 Task: Select (GMT-07:00) Boise from the time zone.
Action: Mouse moved to (49, 79)
Screenshot: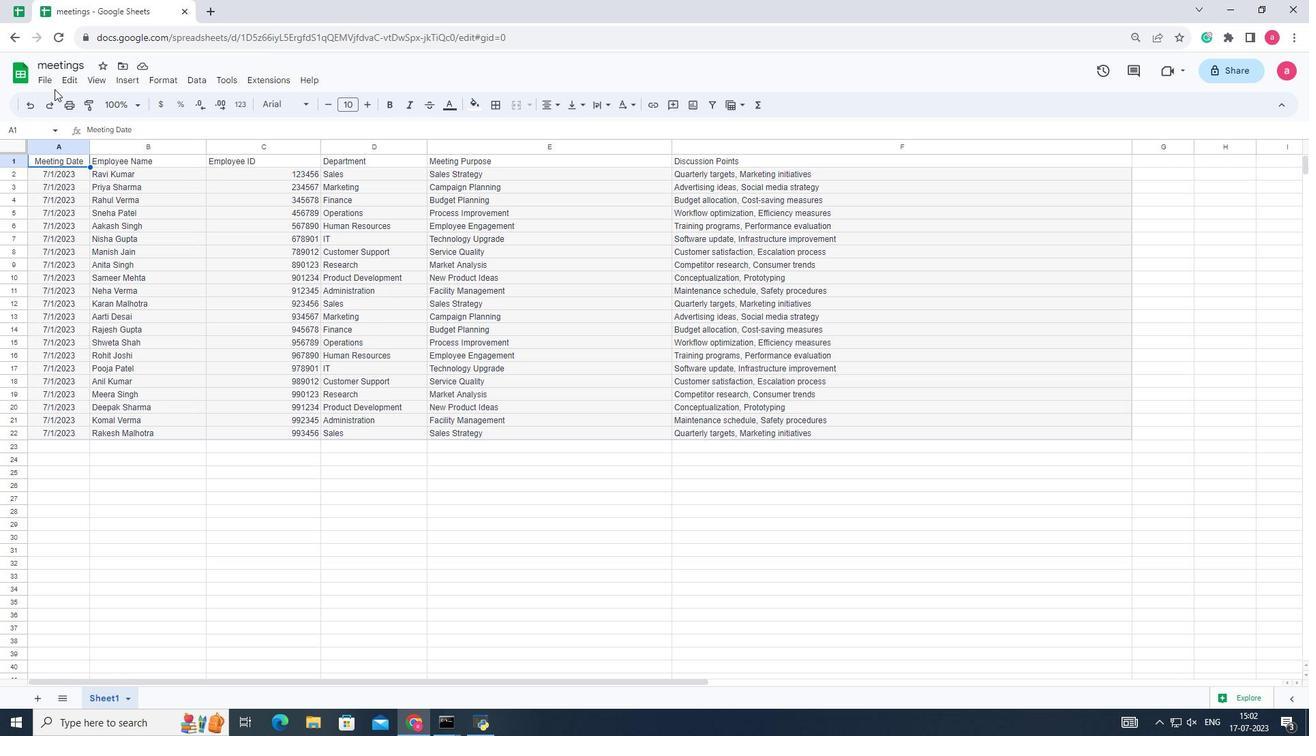 
Action: Mouse pressed left at (49, 79)
Screenshot: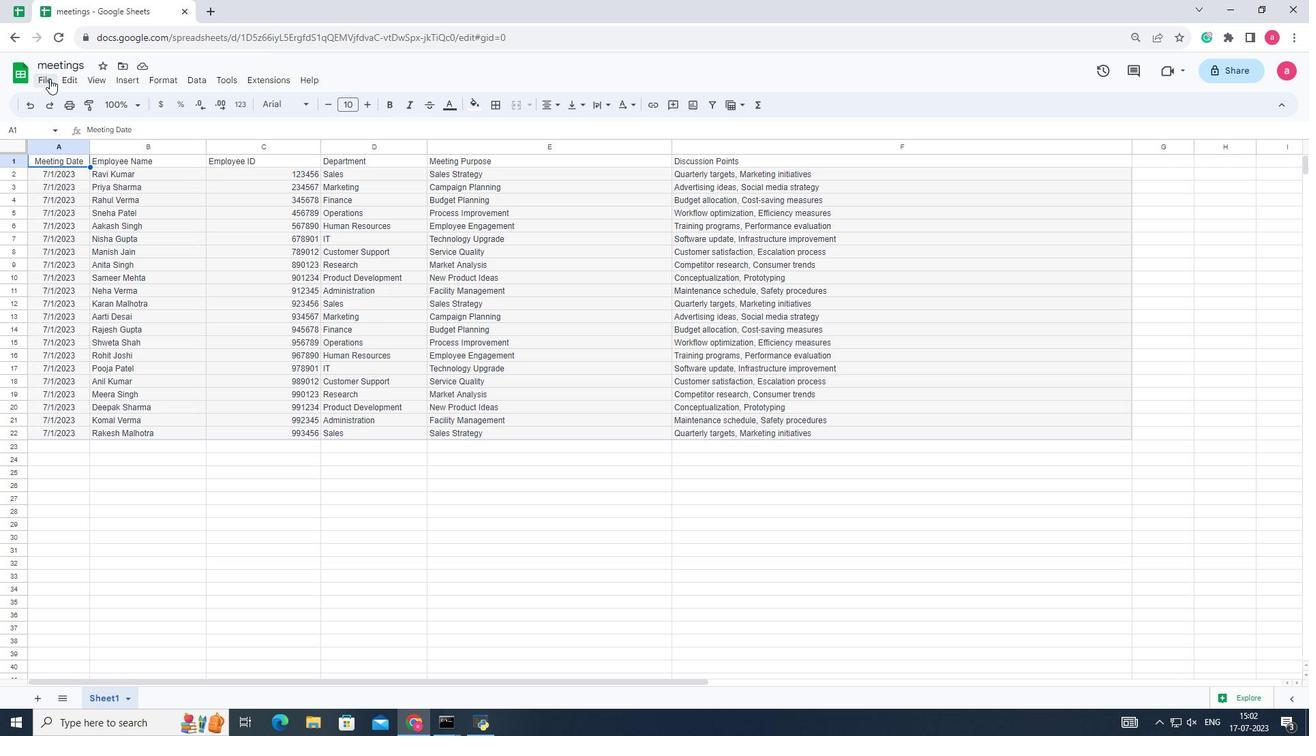 
Action: Mouse moved to (90, 420)
Screenshot: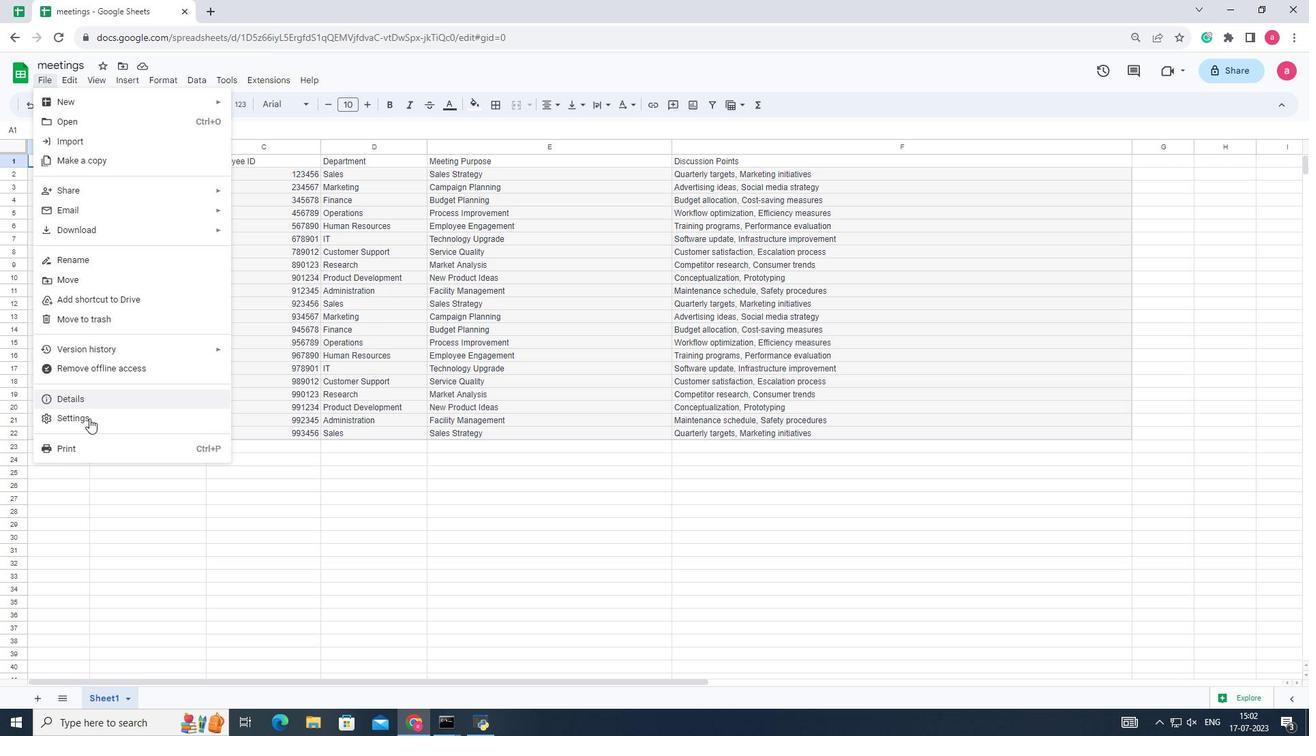 
Action: Mouse pressed left at (90, 420)
Screenshot: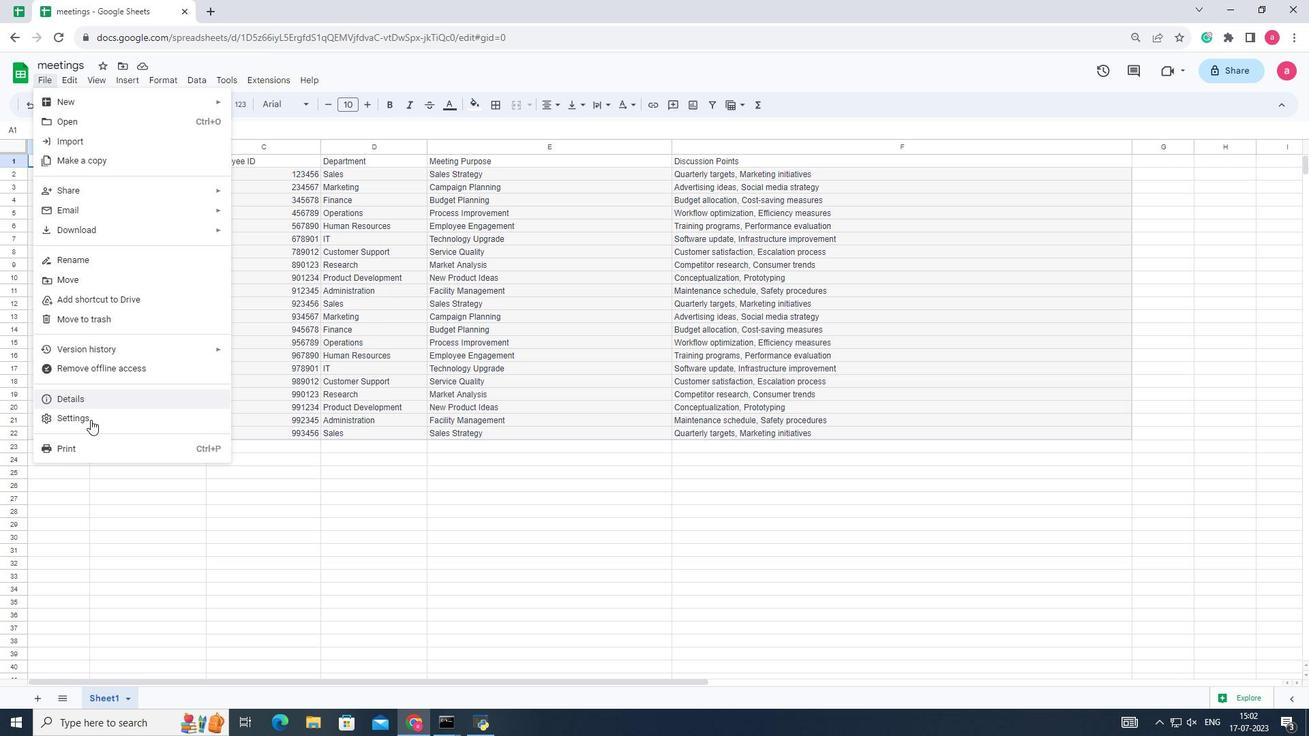 
Action: Mouse moved to (480, 411)
Screenshot: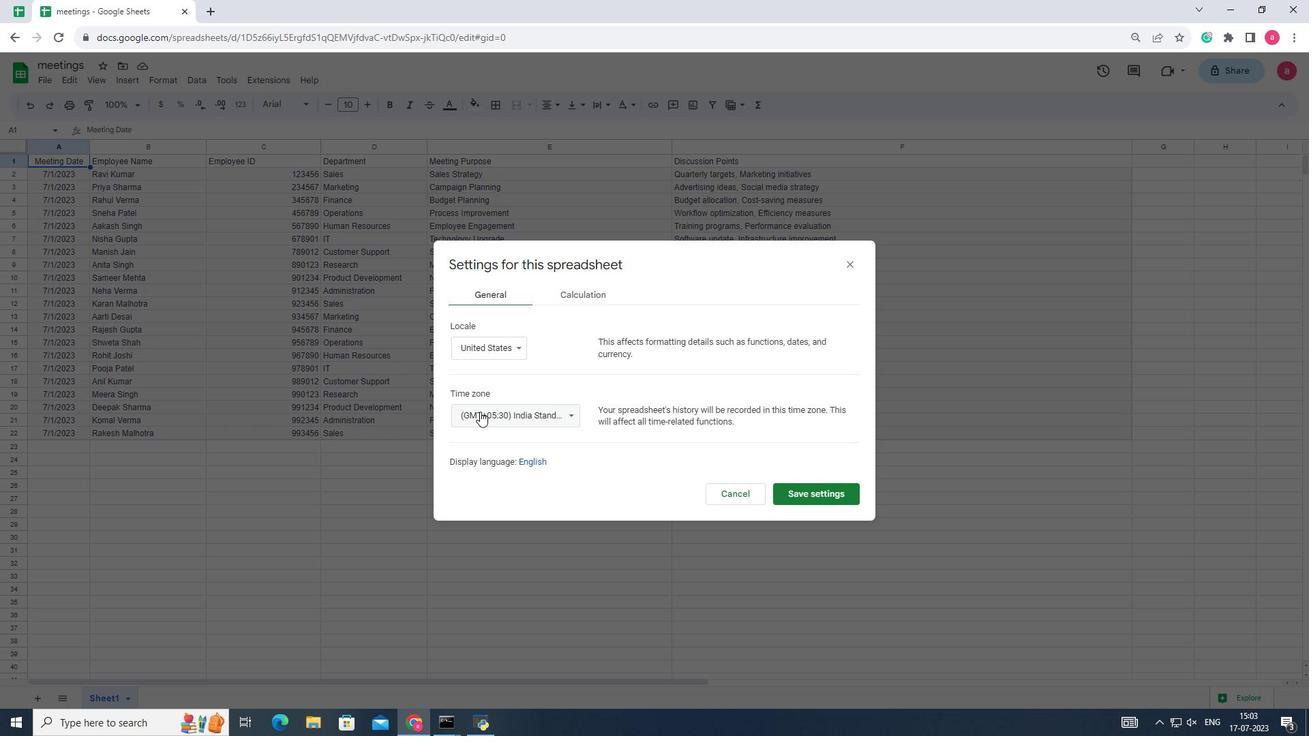 
Action: Mouse pressed left at (480, 411)
Screenshot: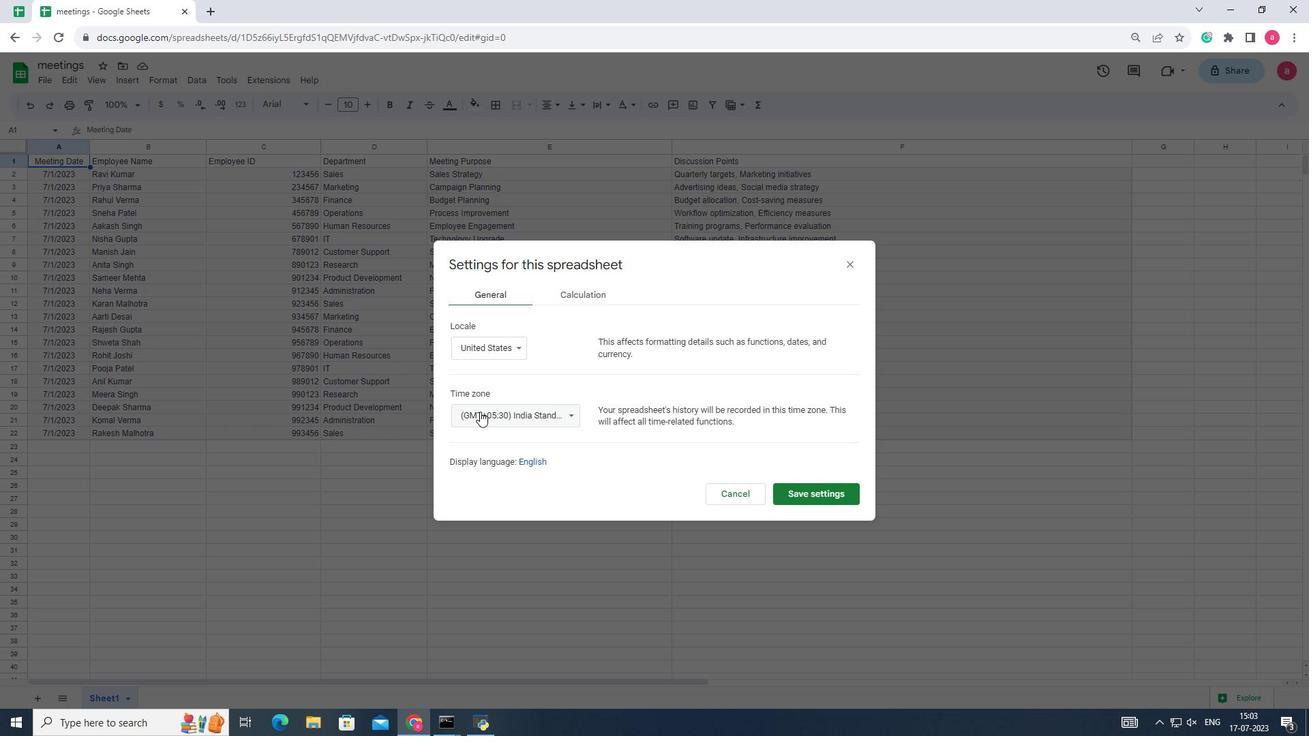 
Action: Mouse moved to (535, 398)
Screenshot: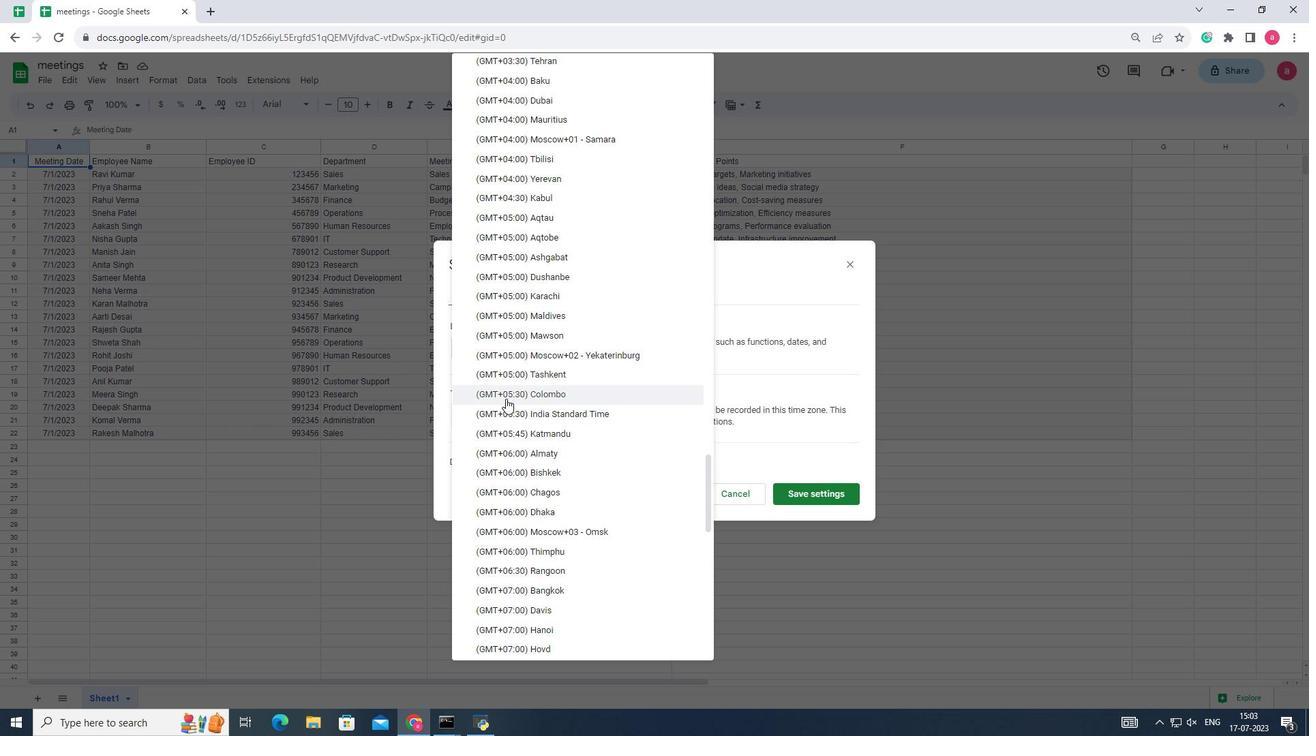 
Action: Mouse scrolled (535, 399) with delta (0, 0)
Screenshot: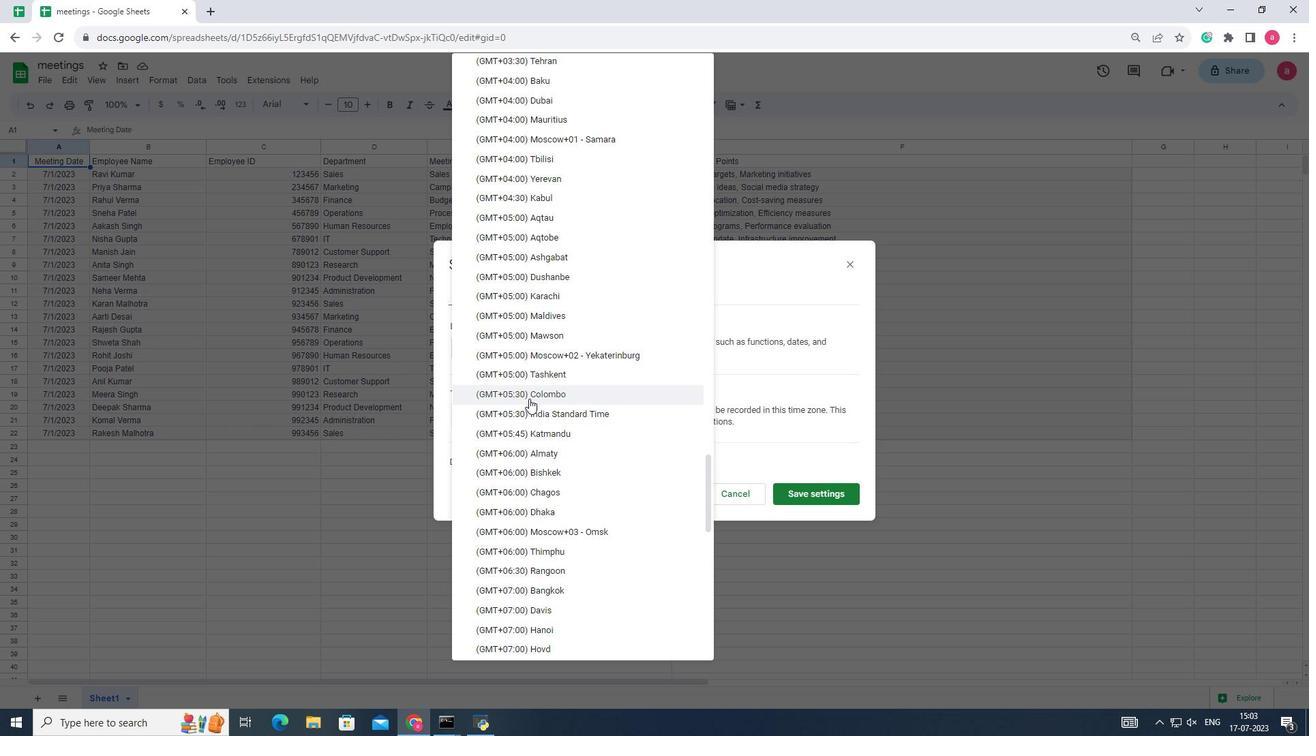 
Action: Mouse scrolled (535, 399) with delta (0, 0)
Screenshot: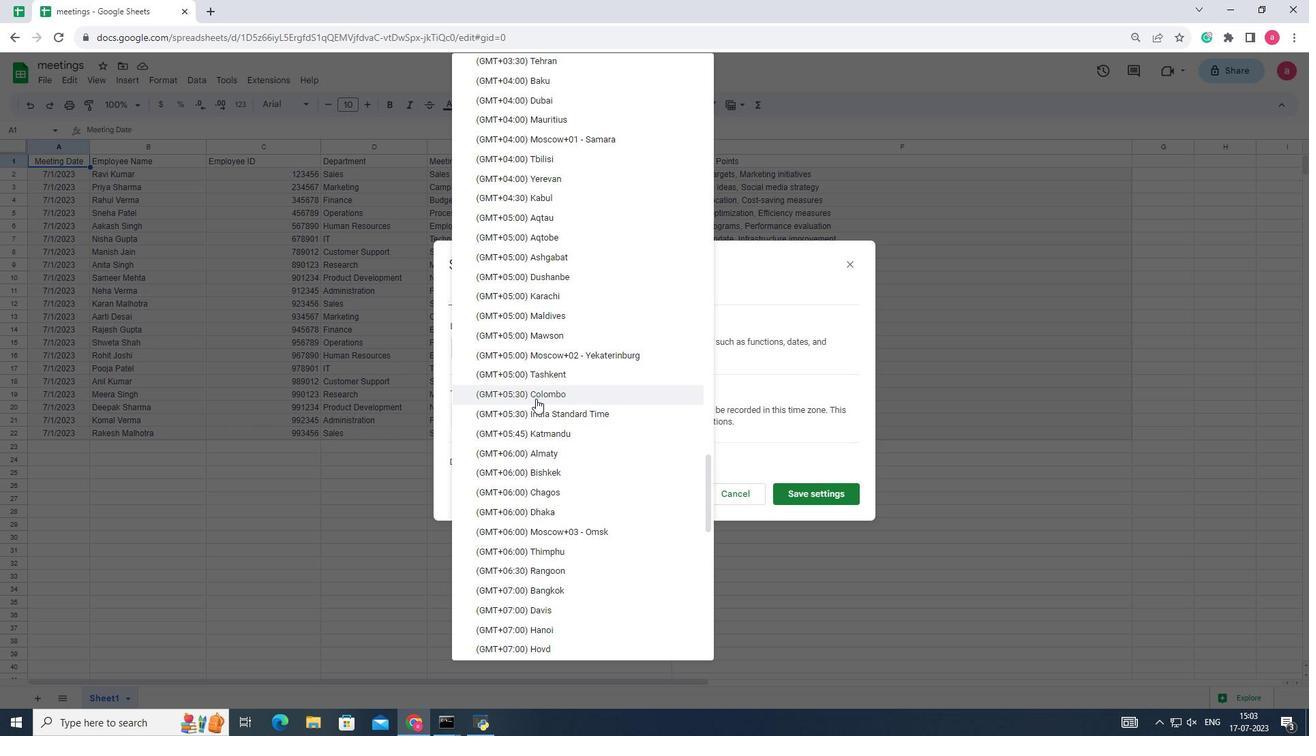 
Action: Mouse scrolled (535, 399) with delta (0, 0)
Screenshot: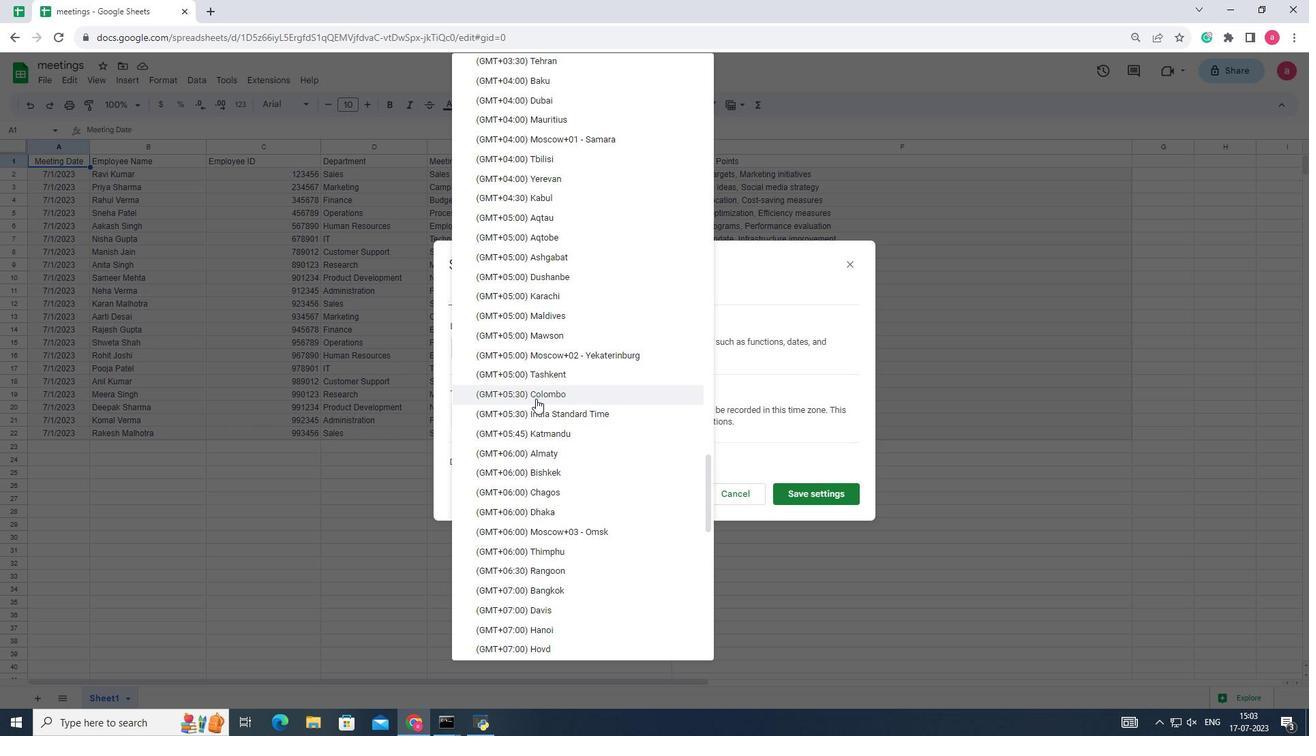 
Action: Mouse scrolled (535, 399) with delta (0, 0)
Screenshot: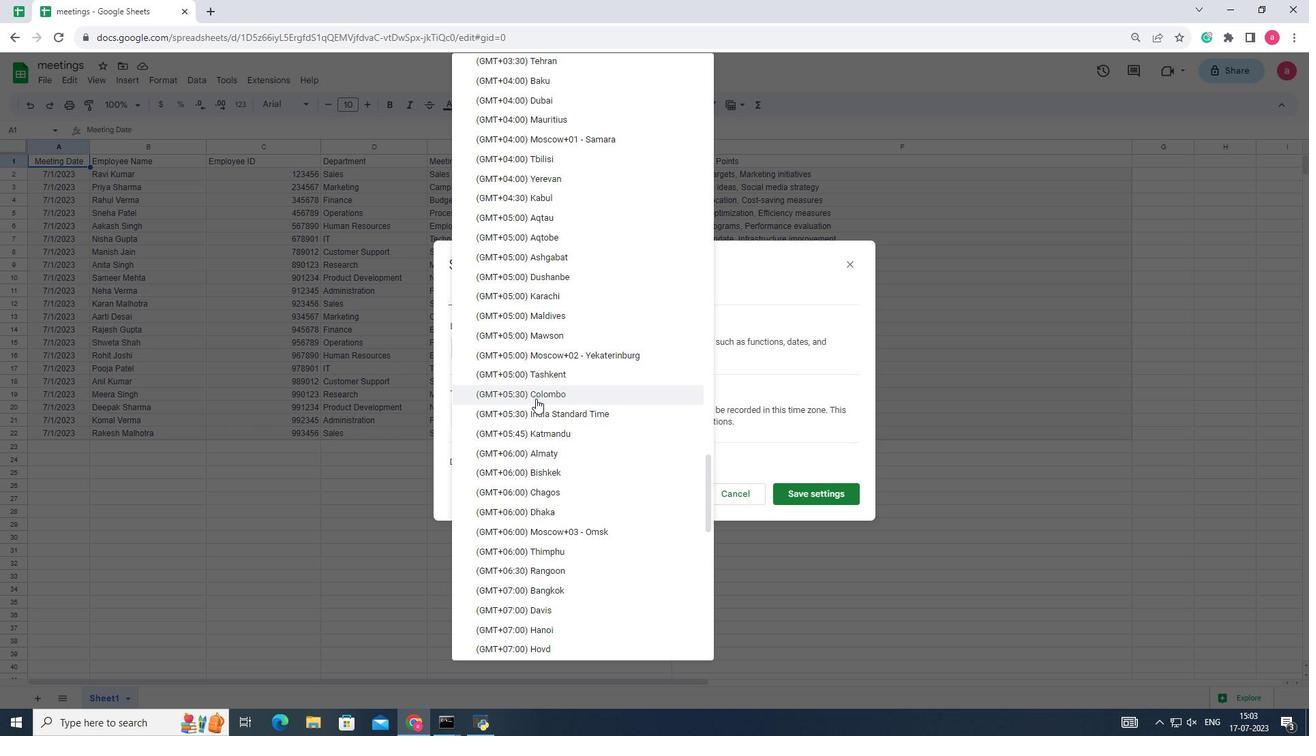 
Action: Mouse scrolled (535, 399) with delta (0, 0)
Screenshot: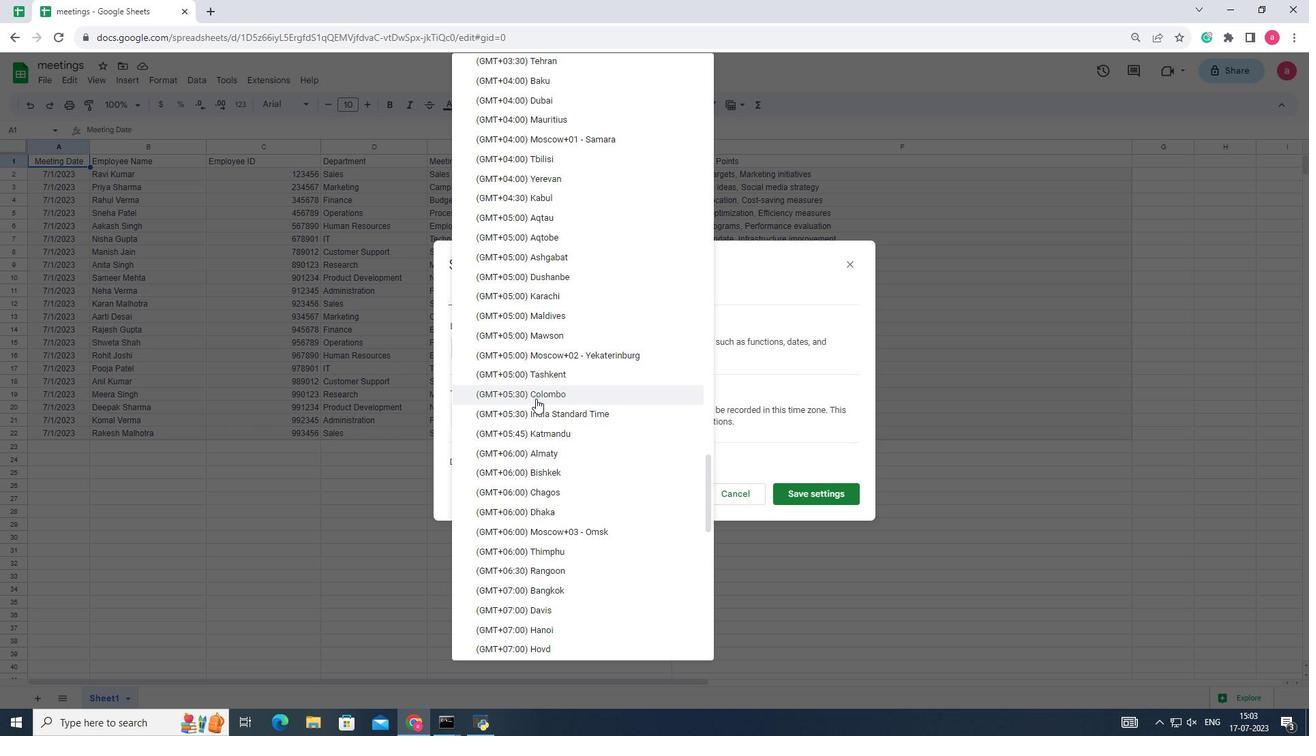 
Action: Mouse scrolled (535, 399) with delta (0, 0)
Screenshot: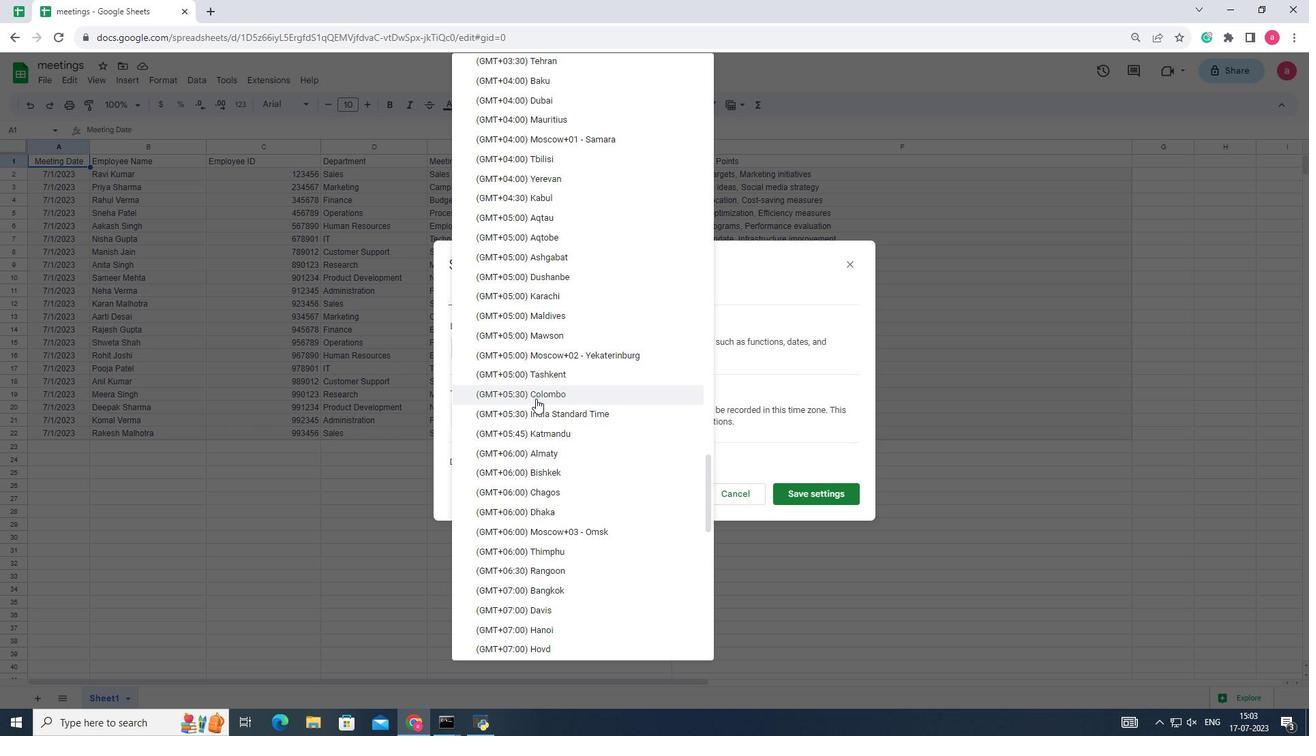 
Action: Mouse scrolled (535, 399) with delta (0, 0)
Screenshot: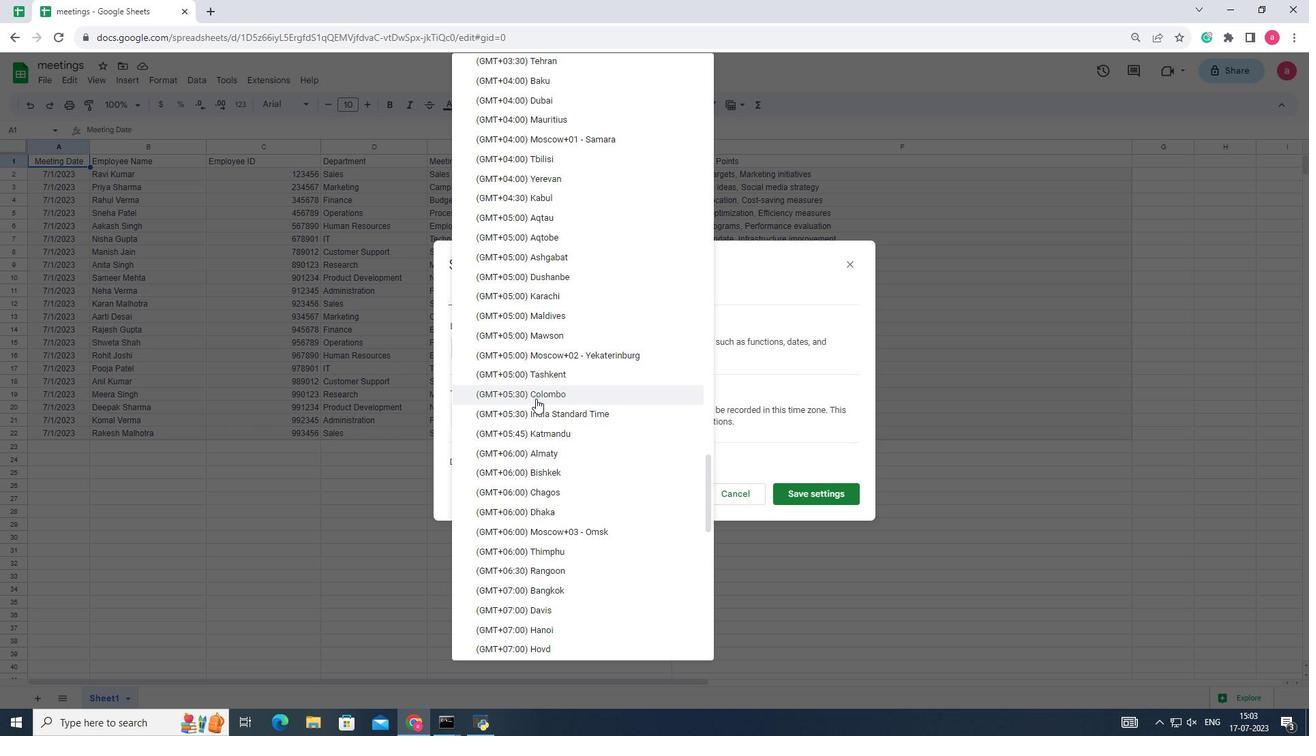 
Action: Mouse scrolled (535, 399) with delta (0, 0)
Screenshot: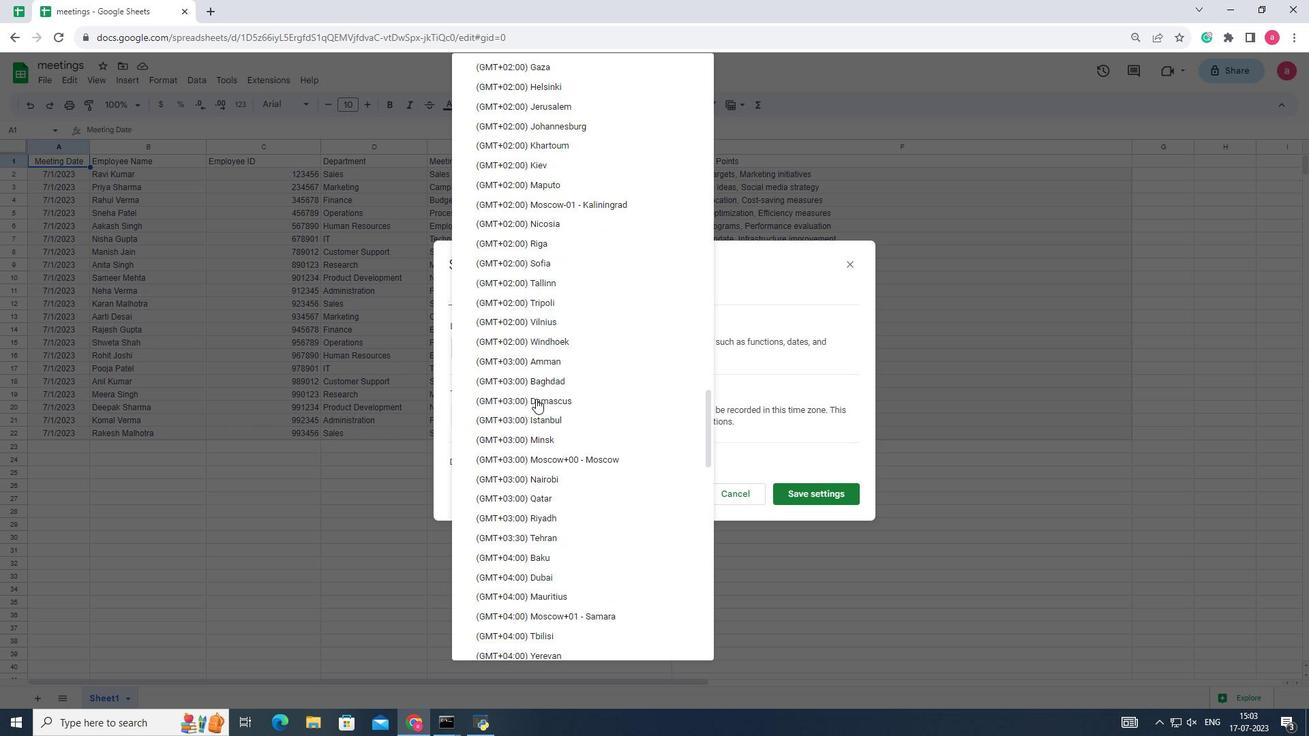 
Action: Mouse scrolled (535, 399) with delta (0, 0)
Screenshot: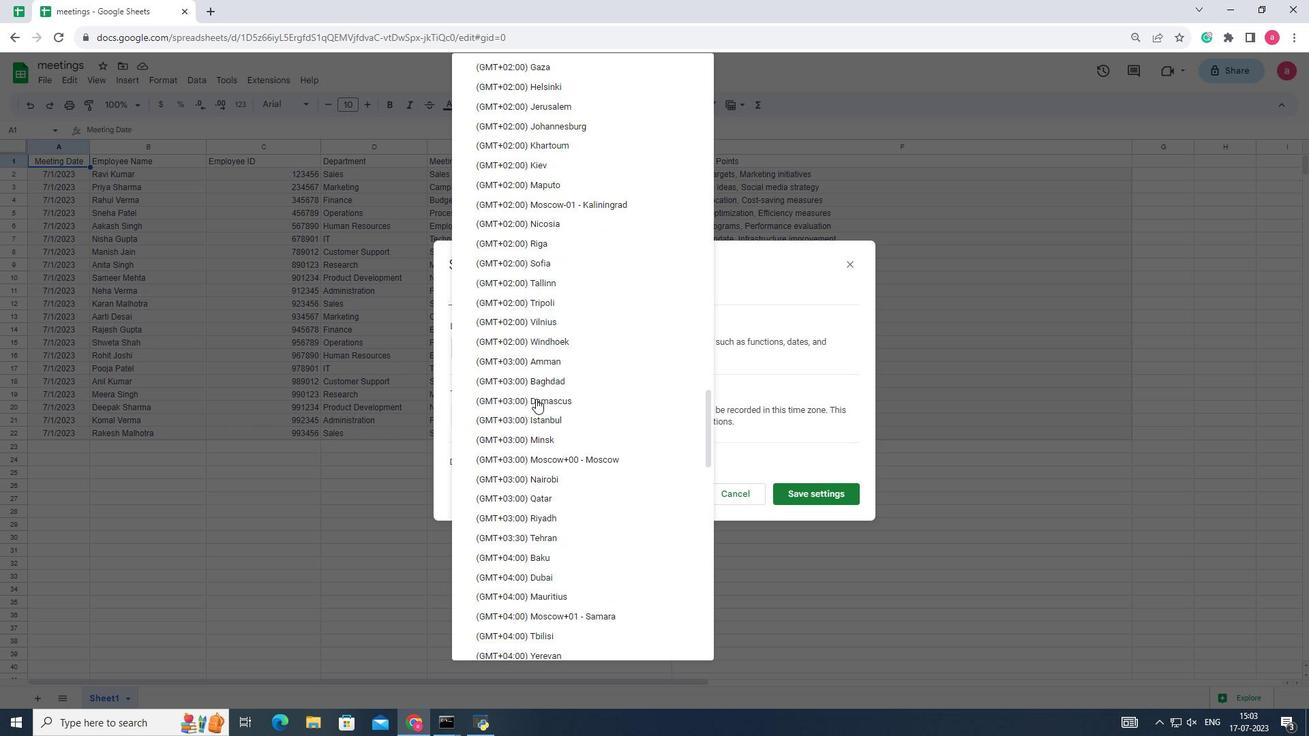 
Action: Mouse scrolled (535, 399) with delta (0, 0)
Screenshot: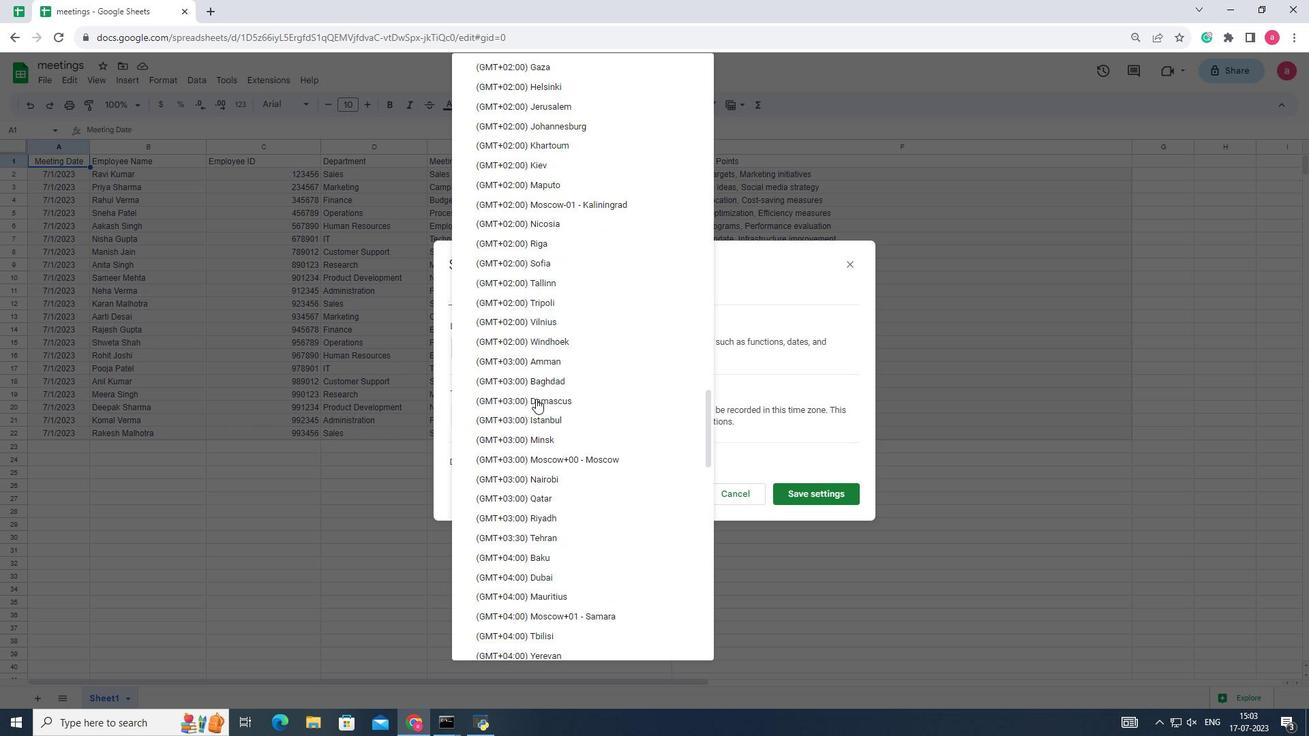 
Action: Mouse scrolled (535, 399) with delta (0, 0)
Screenshot: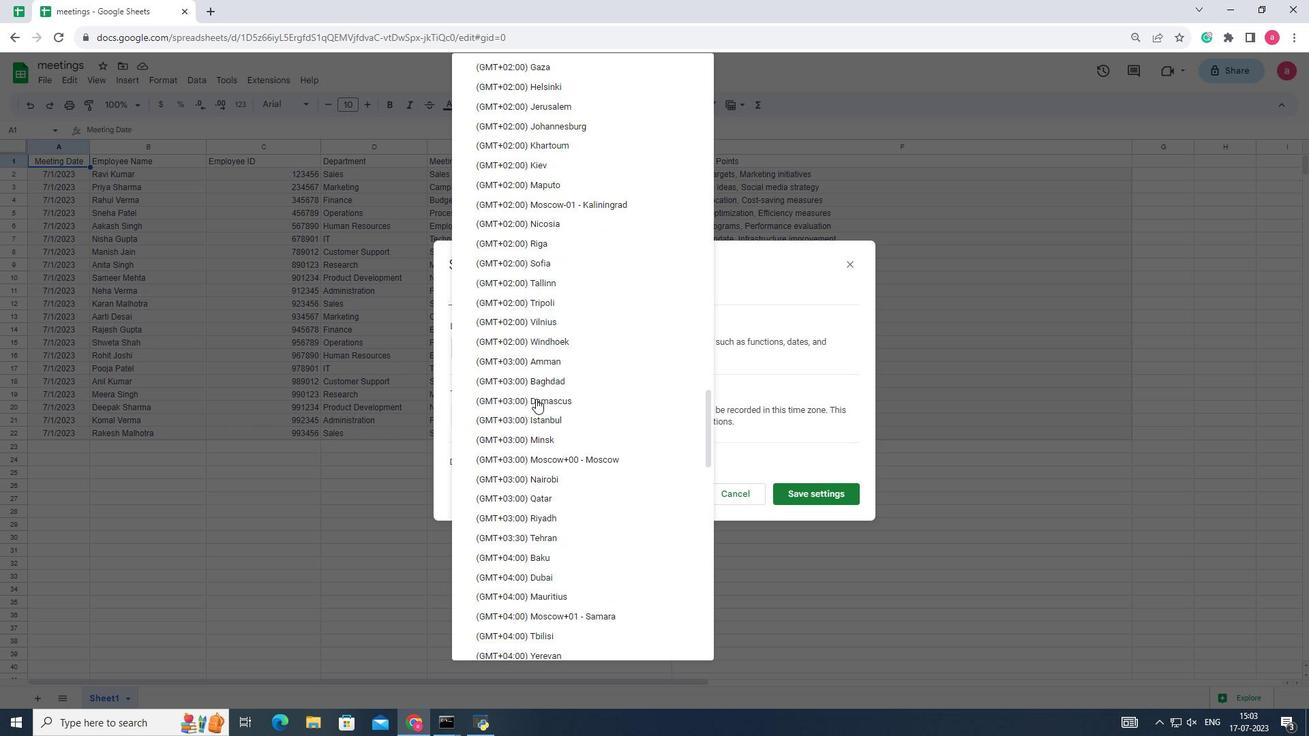 
Action: Mouse scrolled (535, 399) with delta (0, 0)
Screenshot: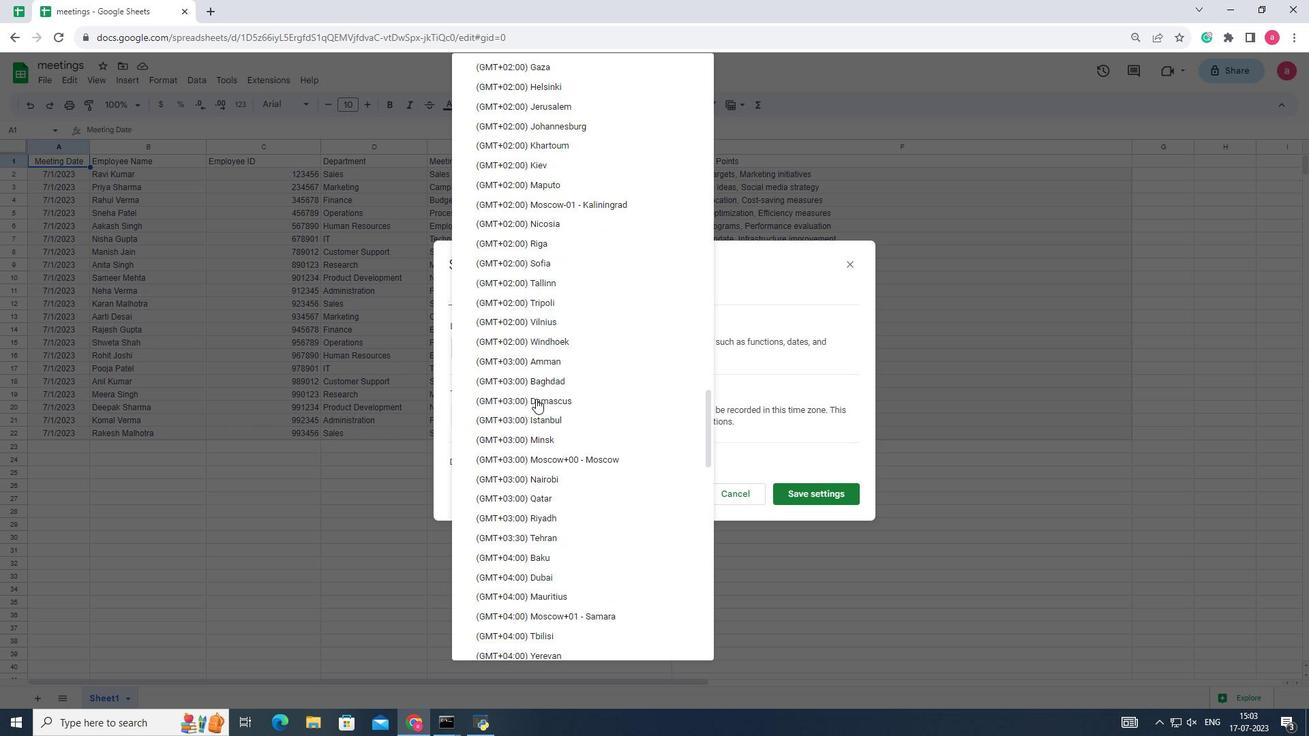 
Action: Mouse scrolled (535, 399) with delta (0, 0)
Screenshot: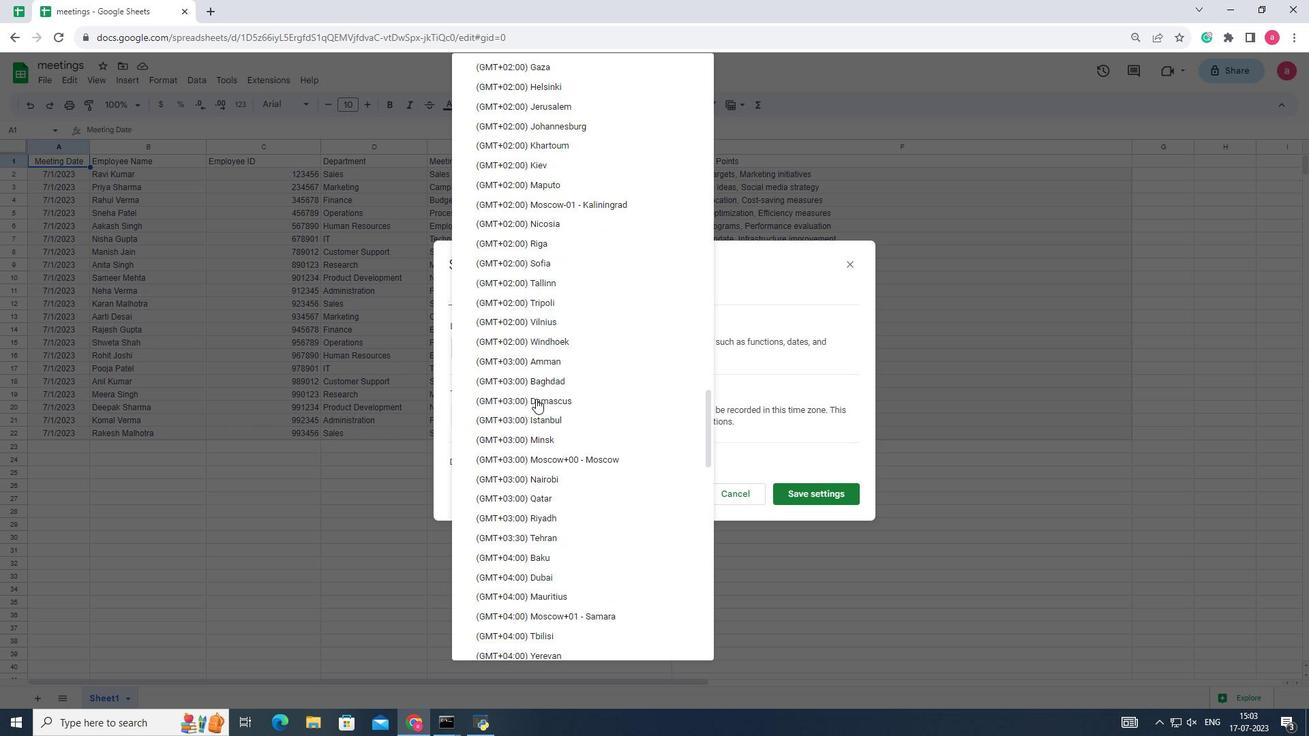 
Action: Mouse scrolled (535, 399) with delta (0, 0)
Screenshot: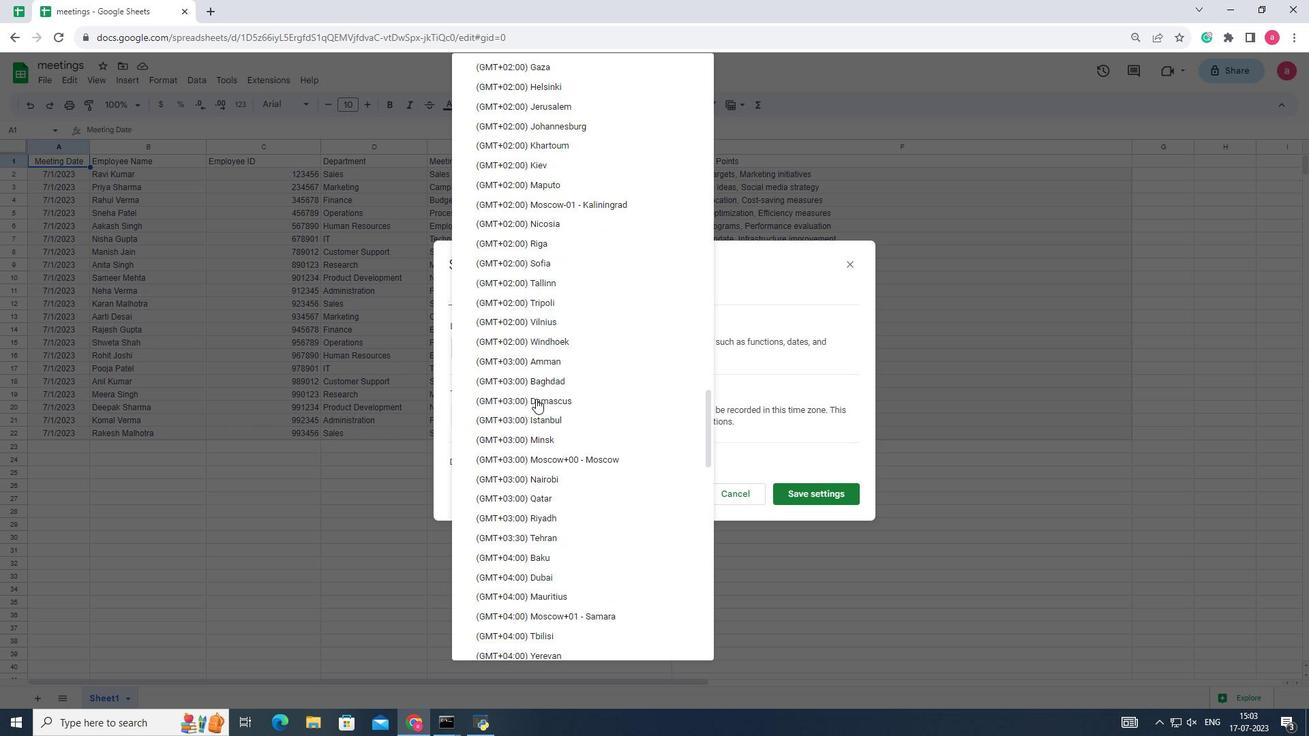 
Action: Mouse scrolled (535, 399) with delta (0, 0)
Screenshot: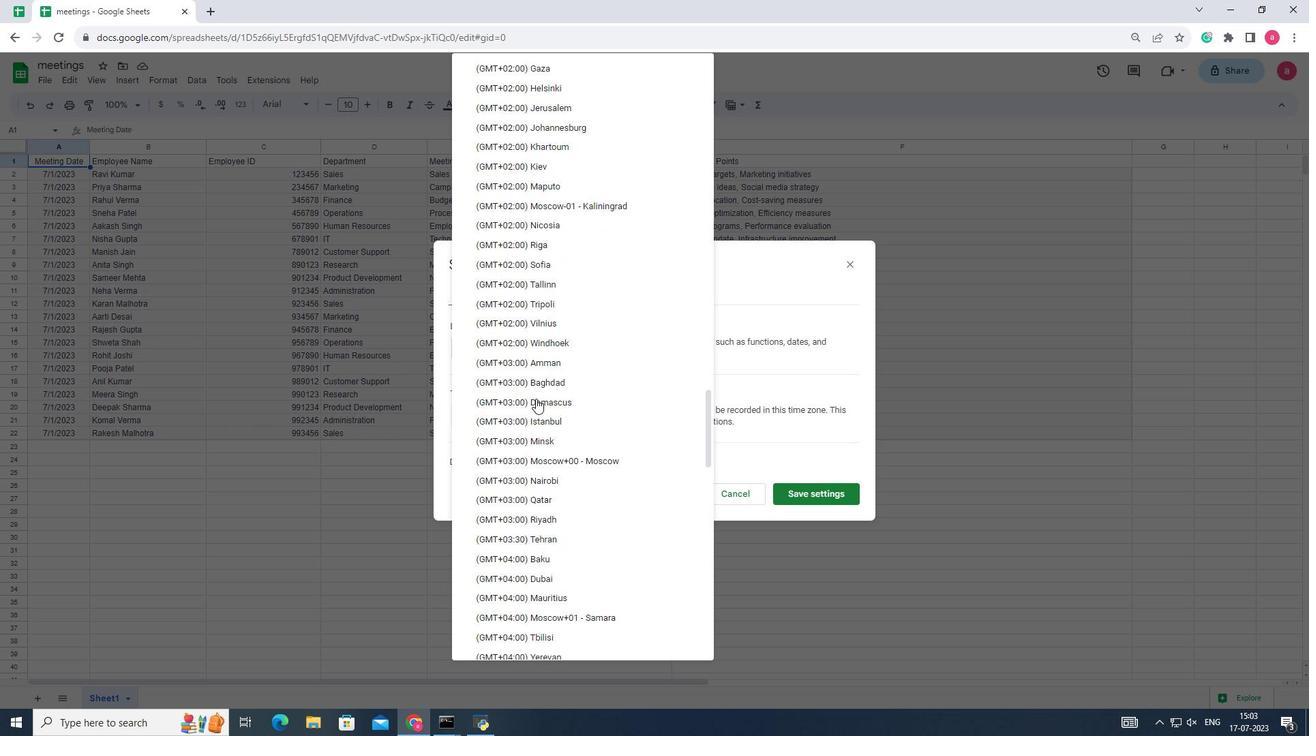 
Action: Mouse scrolled (535, 399) with delta (0, 0)
Screenshot: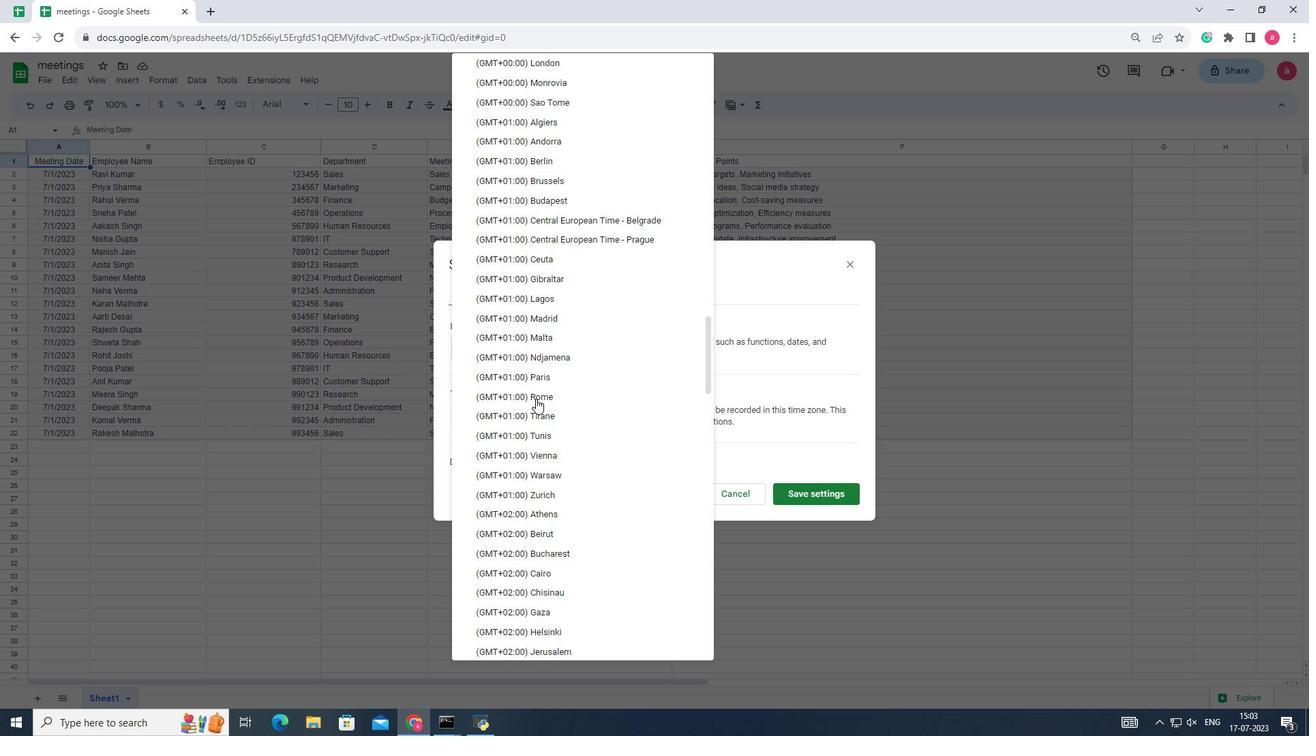 
Action: Mouse scrolled (535, 399) with delta (0, 0)
Screenshot: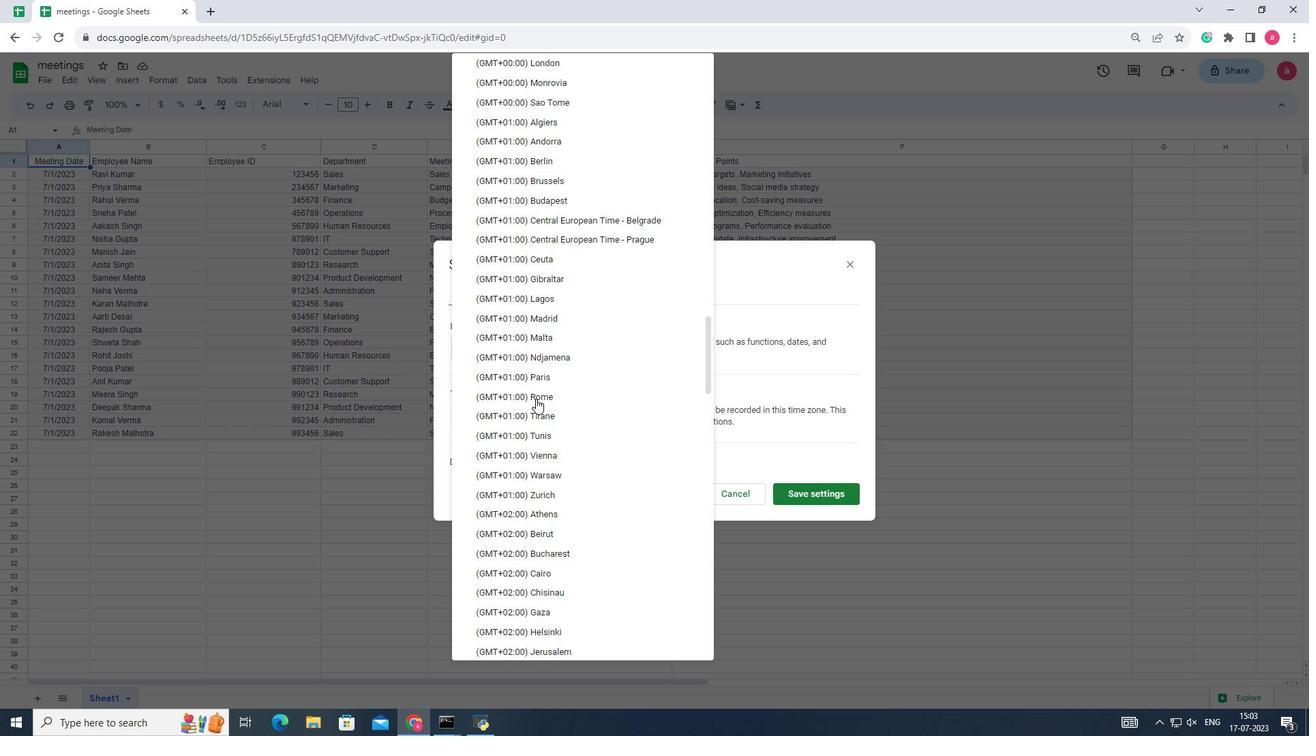 
Action: Mouse scrolled (535, 399) with delta (0, 0)
Screenshot: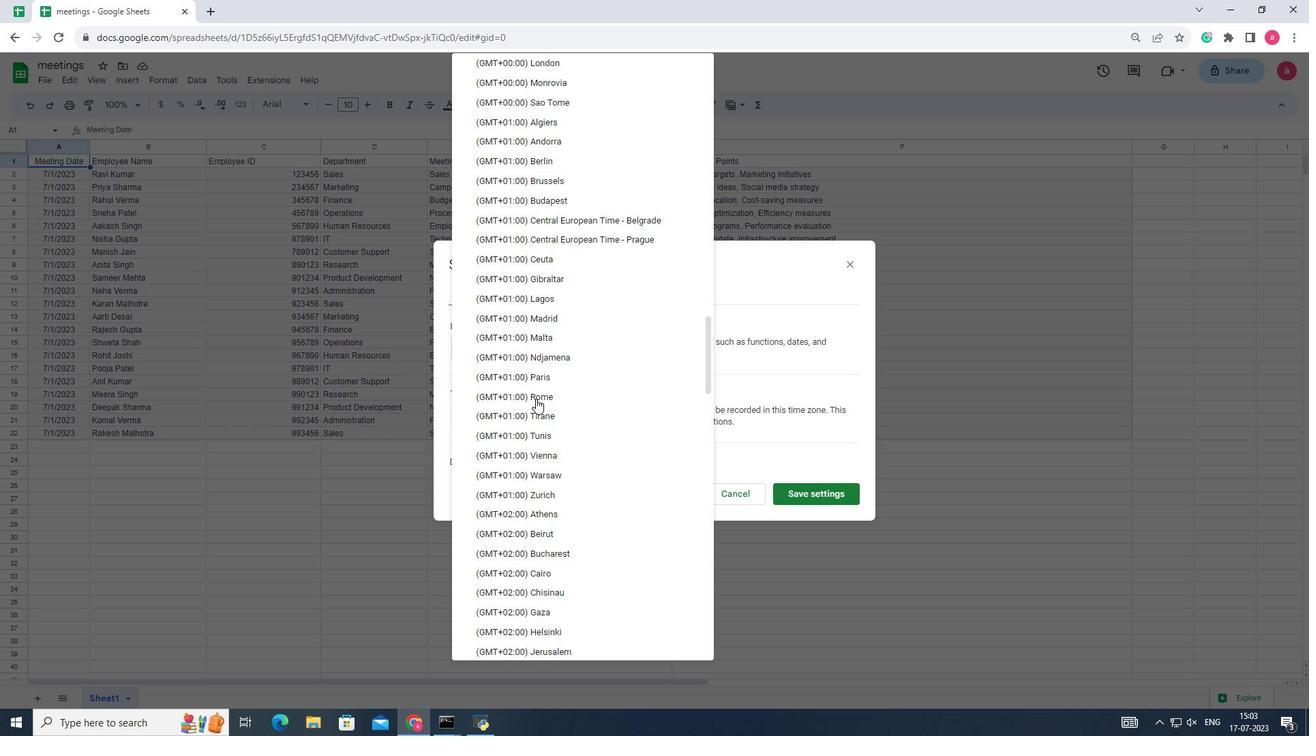 
Action: Mouse scrolled (535, 399) with delta (0, 0)
Screenshot: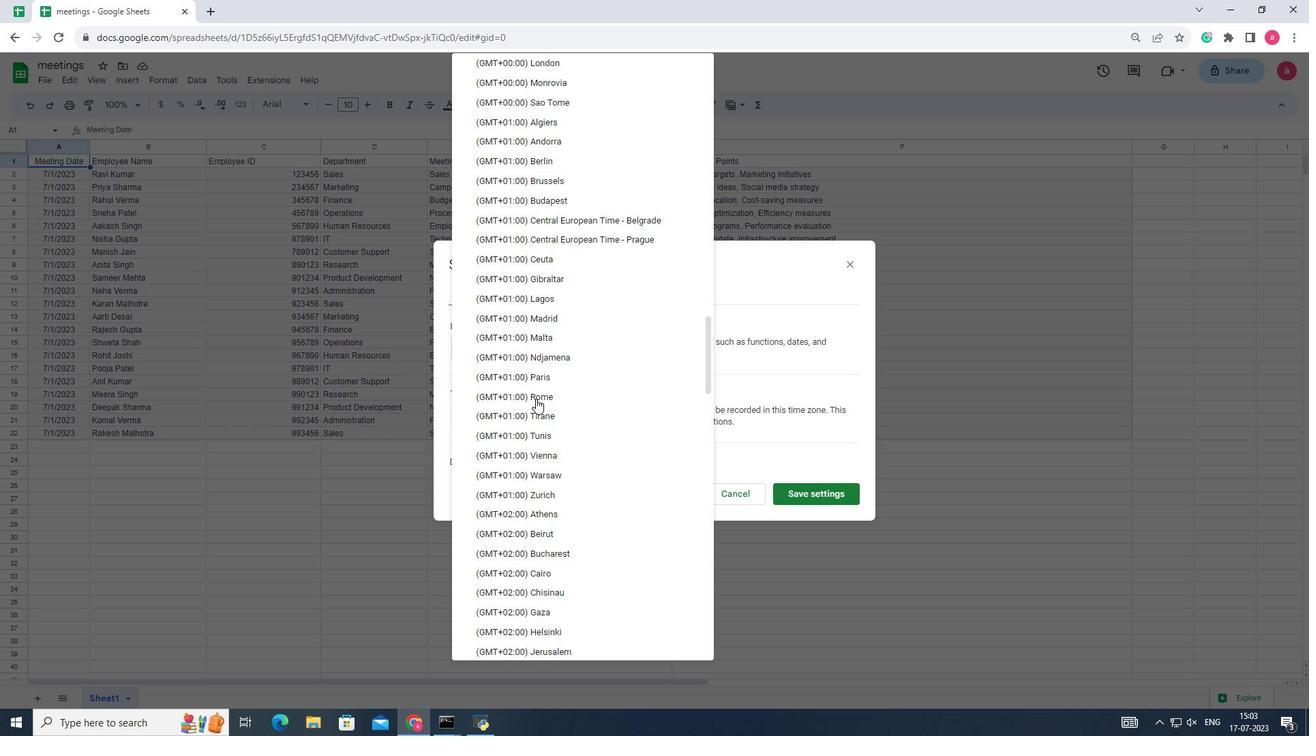 
Action: Mouse scrolled (535, 399) with delta (0, 0)
Screenshot: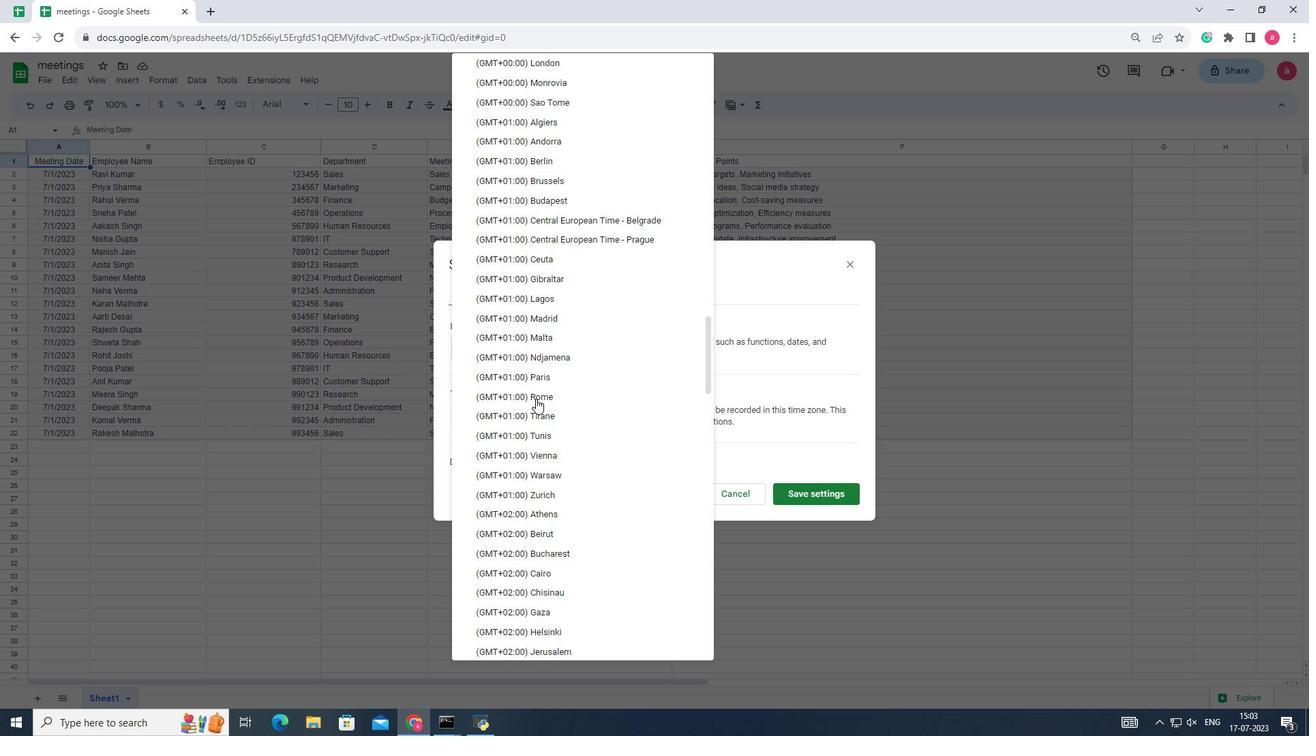 
Action: Mouse scrolled (535, 399) with delta (0, 0)
Screenshot: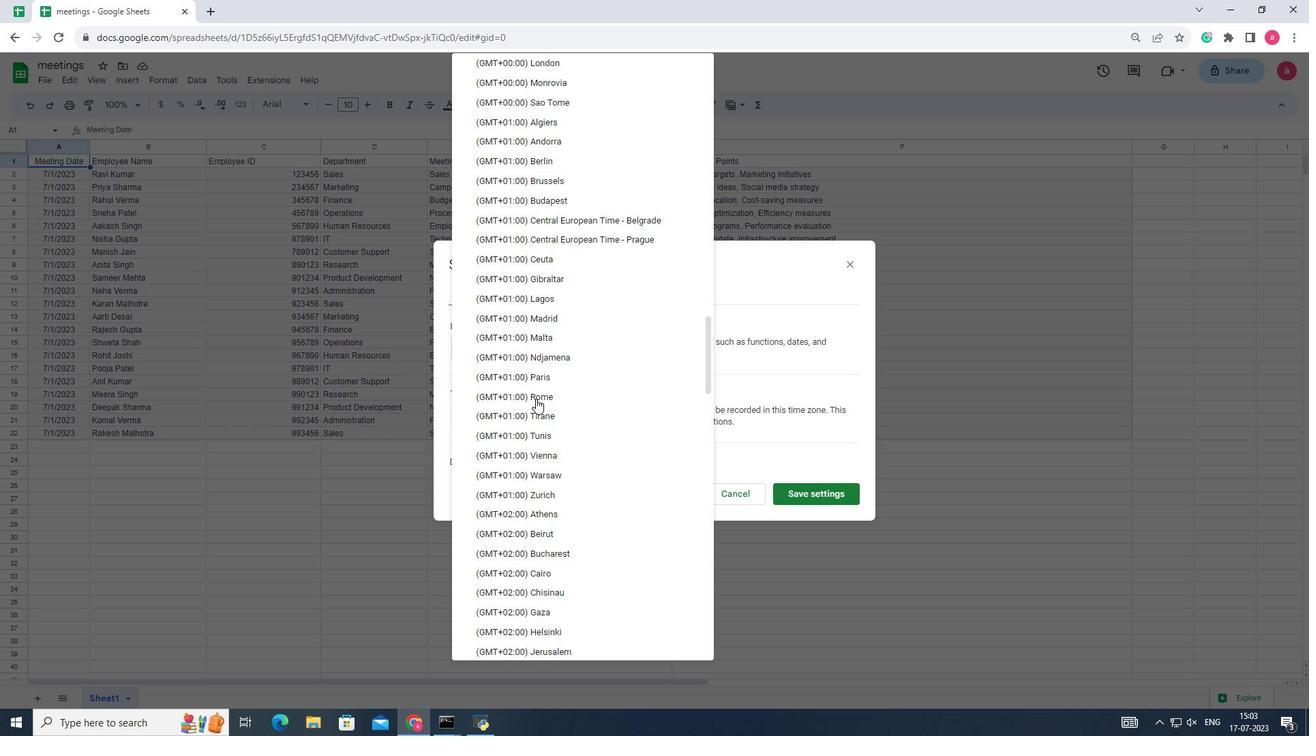 
Action: Mouse scrolled (535, 399) with delta (0, 0)
Screenshot: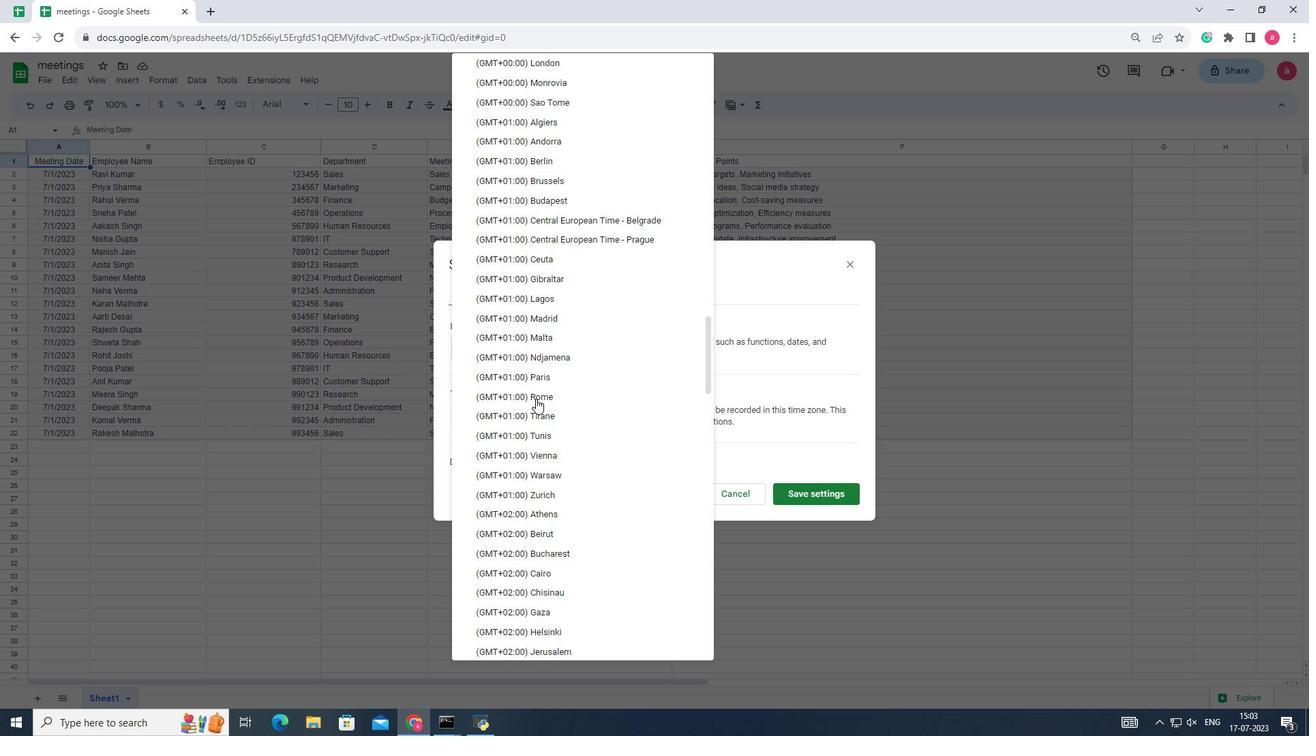 
Action: Mouse scrolled (535, 399) with delta (0, 0)
Screenshot: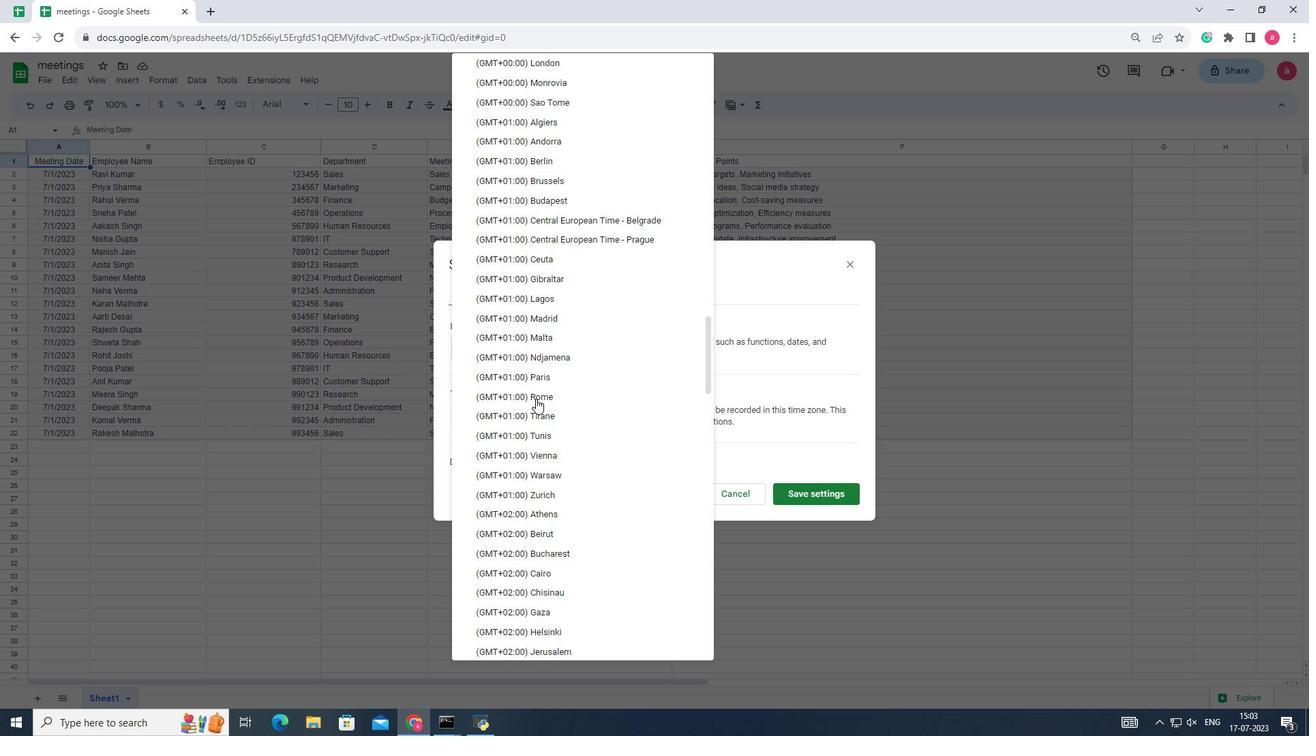 
Action: Mouse scrolled (535, 399) with delta (0, 0)
Screenshot: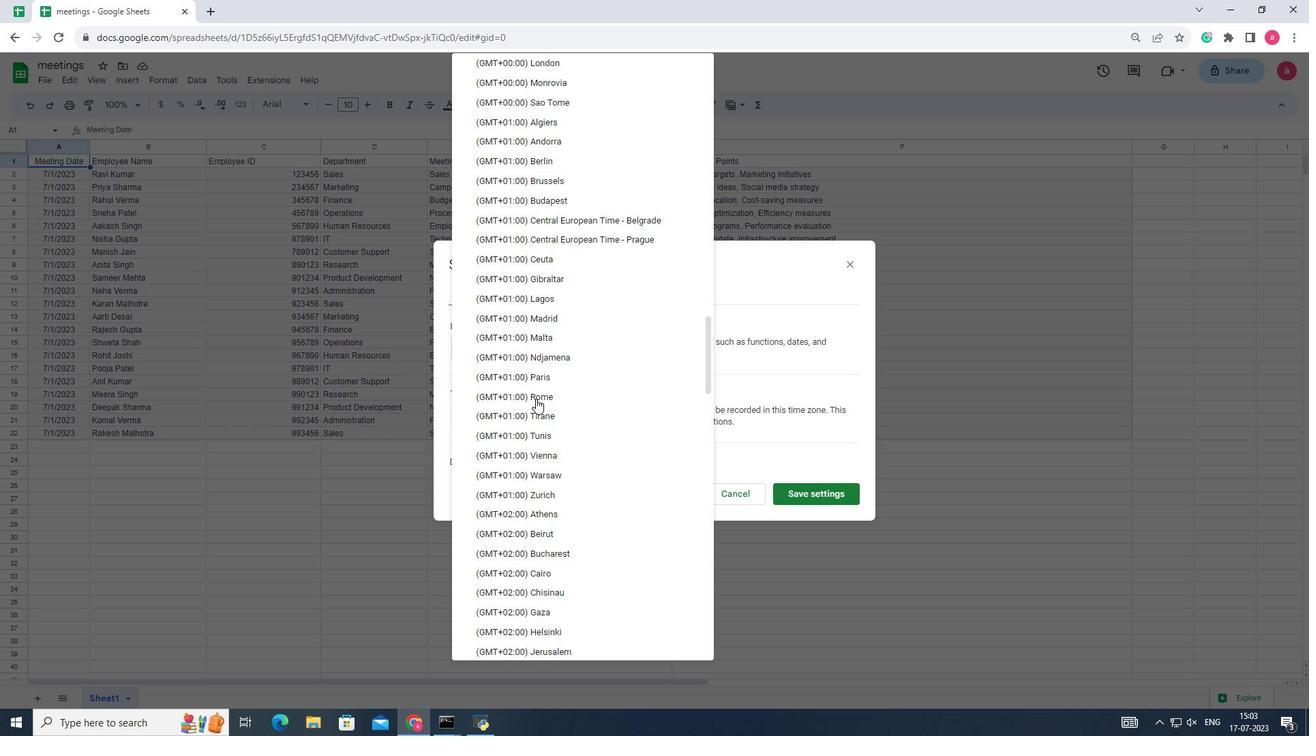 
Action: Mouse scrolled (535, 399) with delta (0, 0)
Screenshot: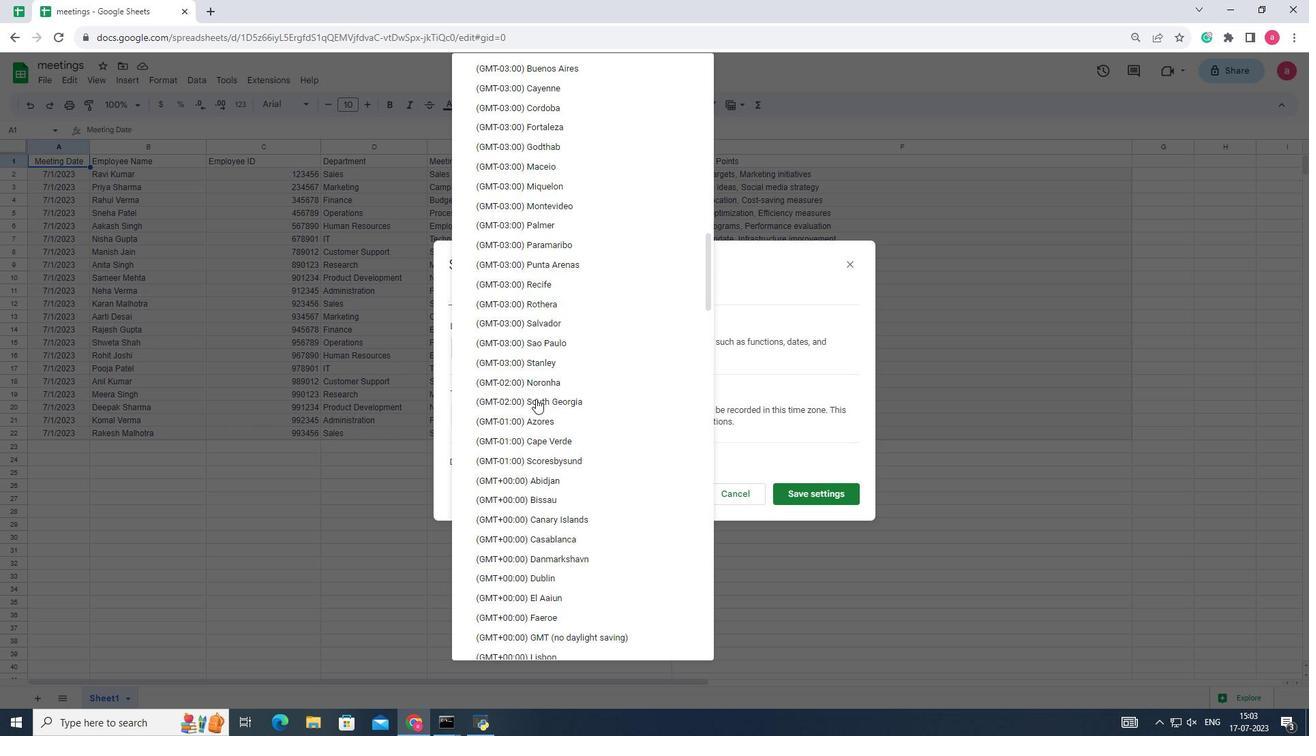 
Action: Mouse scrolled (535, 399) with delta (0, 0)
Screenshot: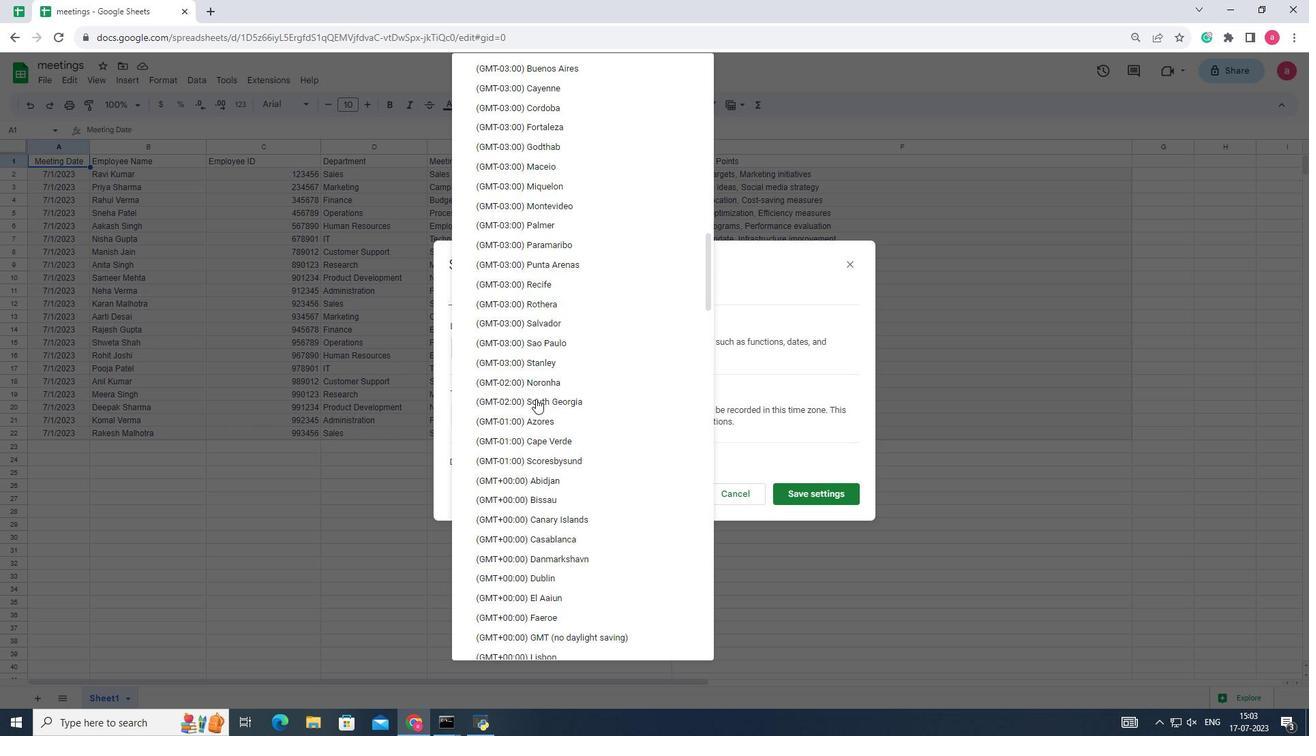 
Action: Mouse scrolled (535, 399) with delta (0, 0)
Screenshot: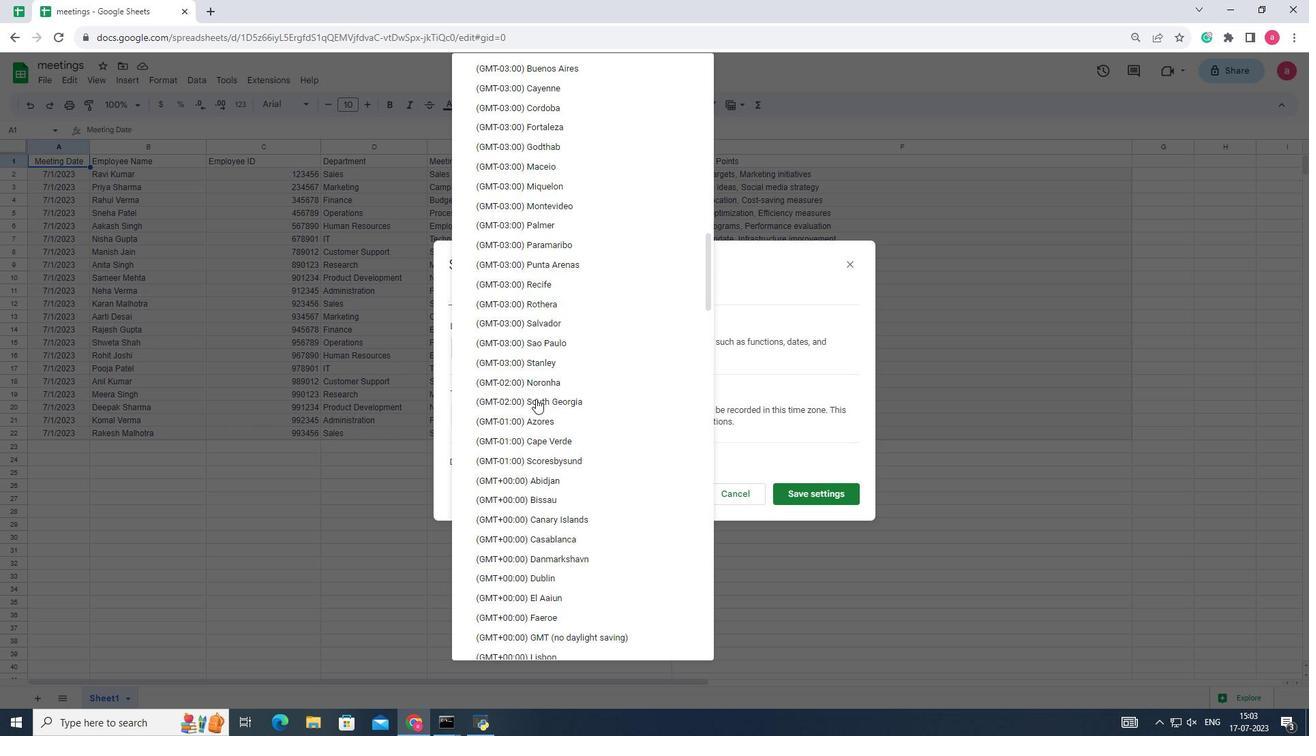 
Action: Mouse scrolled (535, 399) with delta (0, 0)
Screenshot: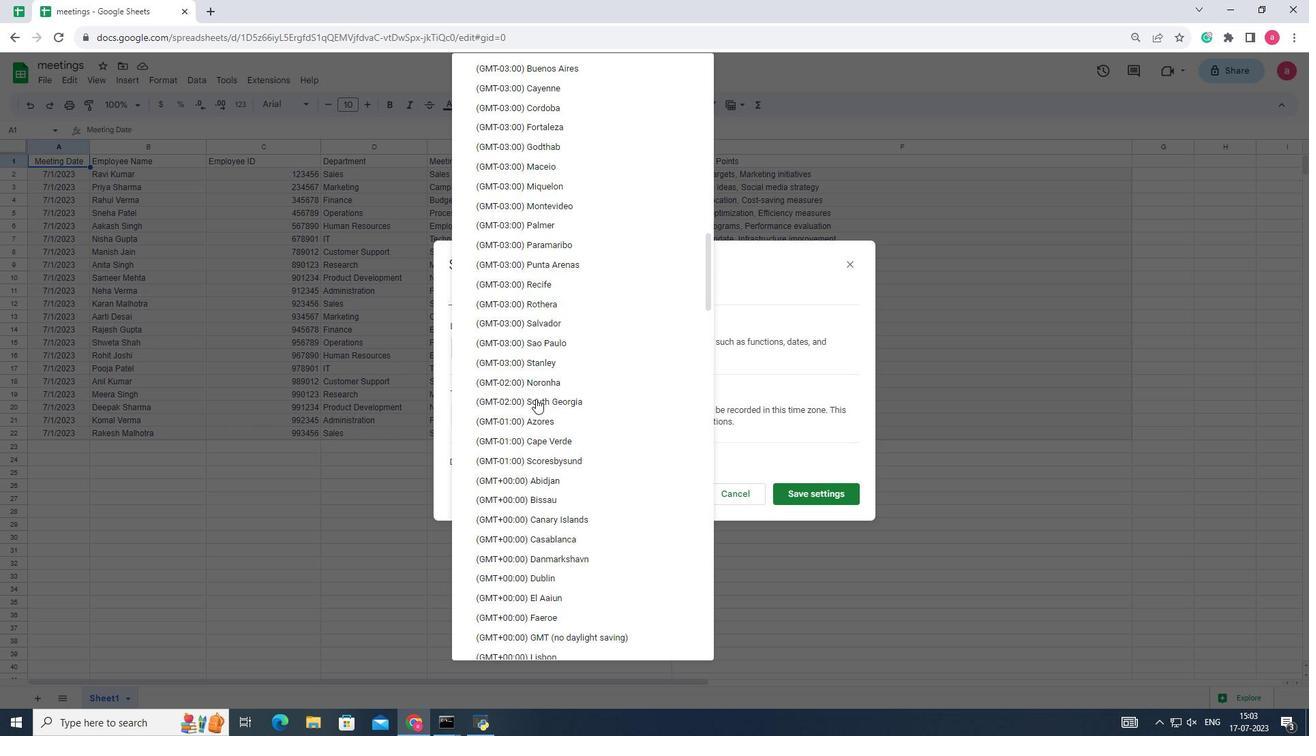 
Action: Mouse scrolled (535, 399) with delta (0, 0)
Screenshot: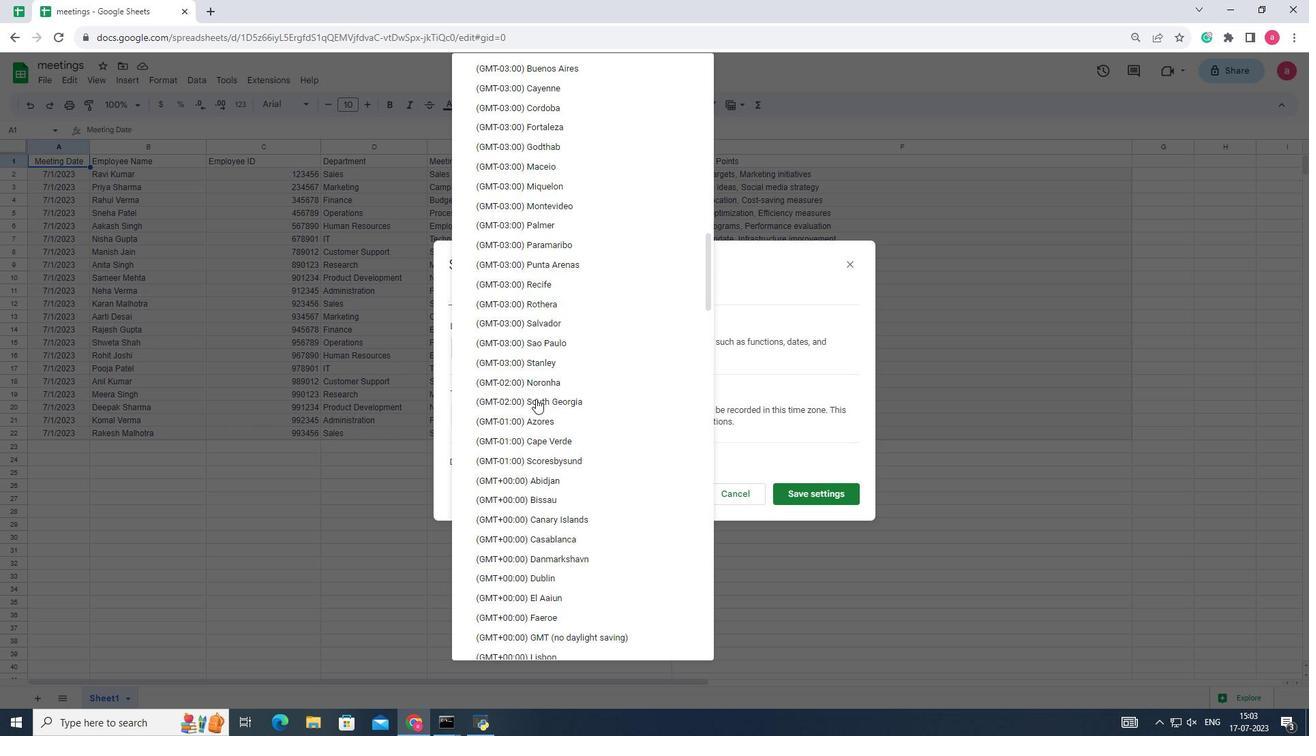 
Action: Mouse scrolled (535, 399) with delta (0, 0)
Screenshot: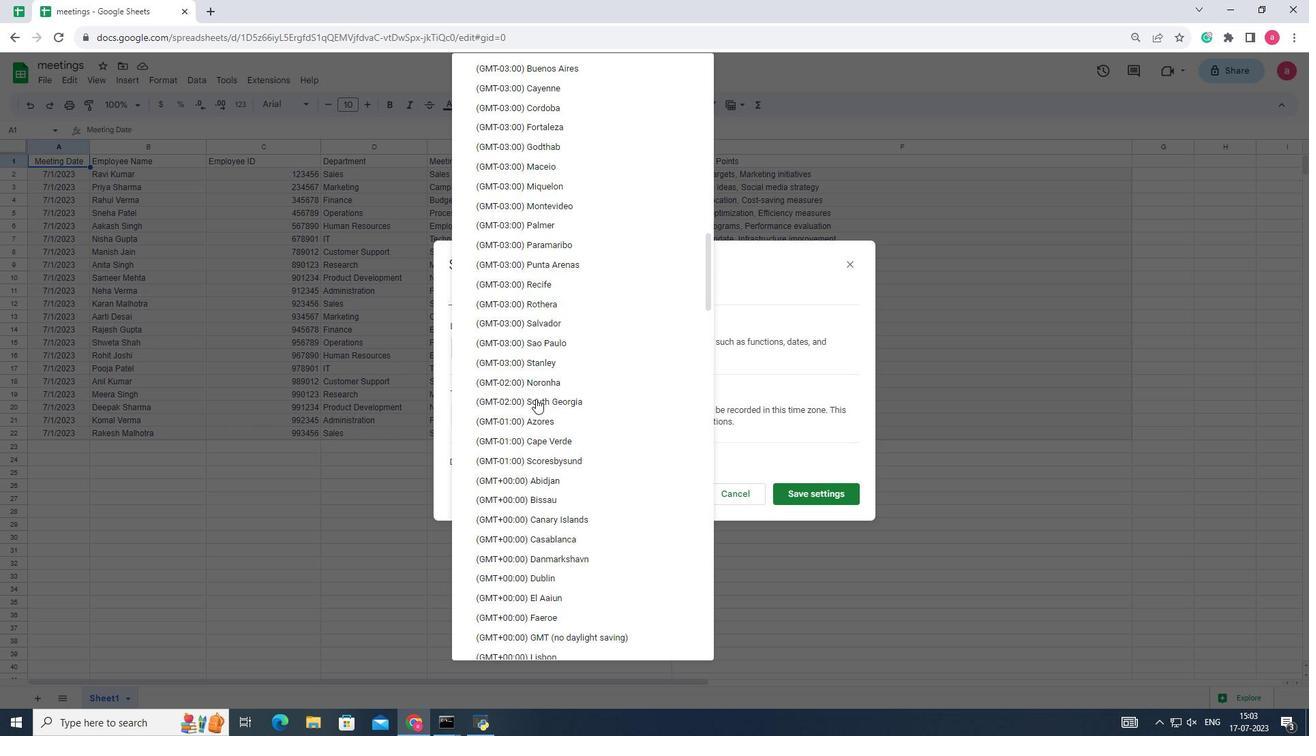 
Action: Mouse scrolled (535, 399) with delta (0, 0)
Screenshot: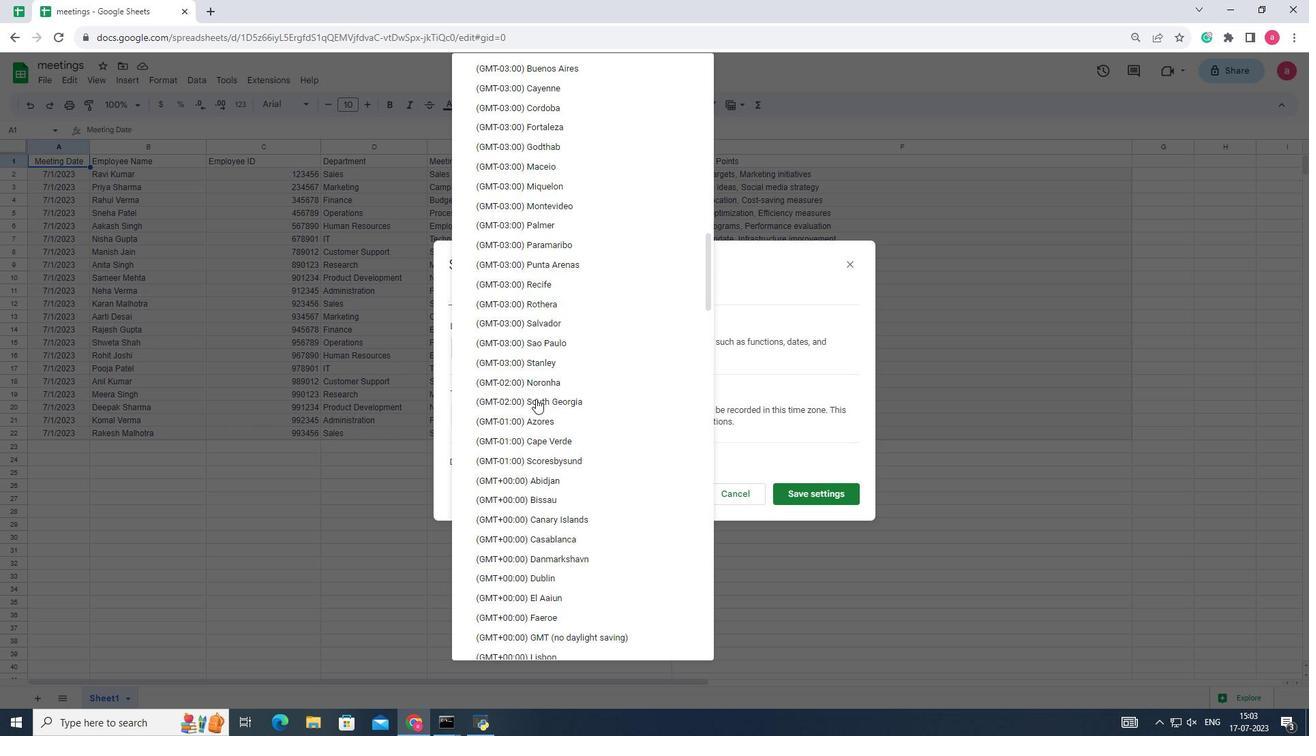 
Action: Mouse scrolled (535, 399) with delta (0, 0)
Screenshot: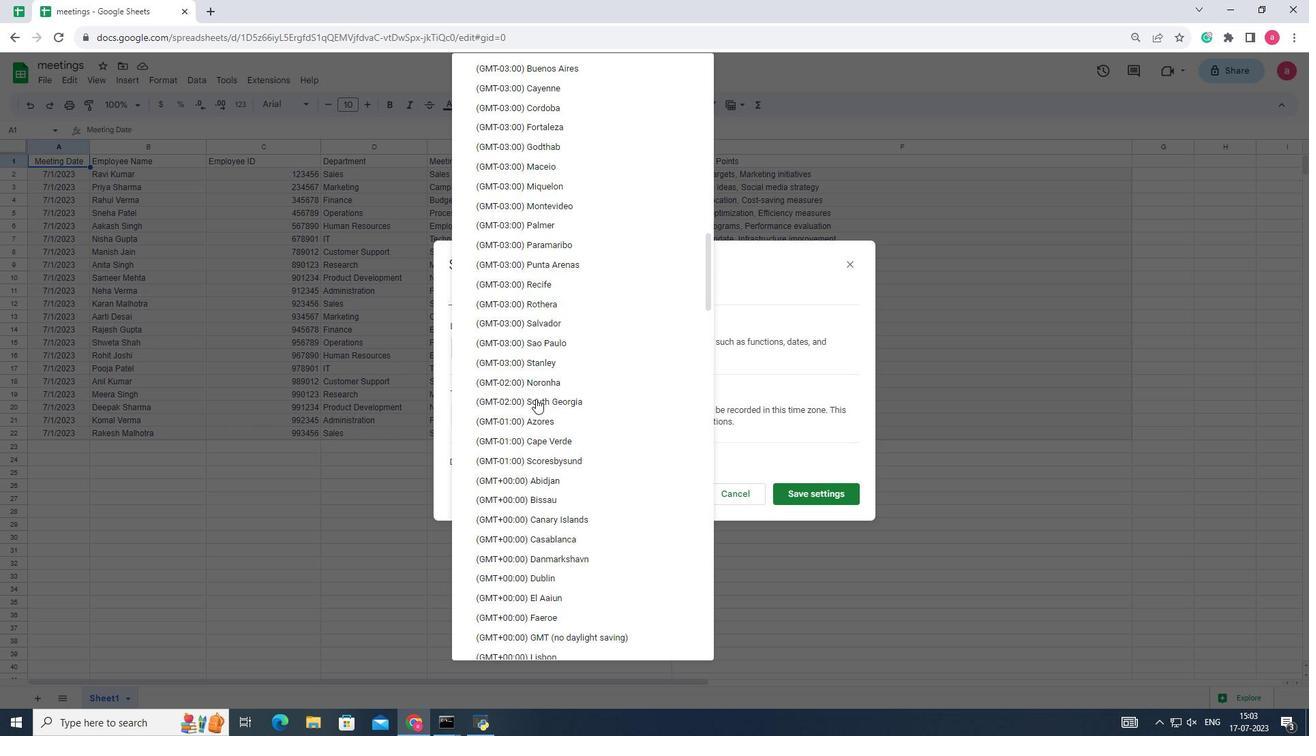 
Action: Mouse scrolled (535, 399) with delta (0, 0)
Screenshot: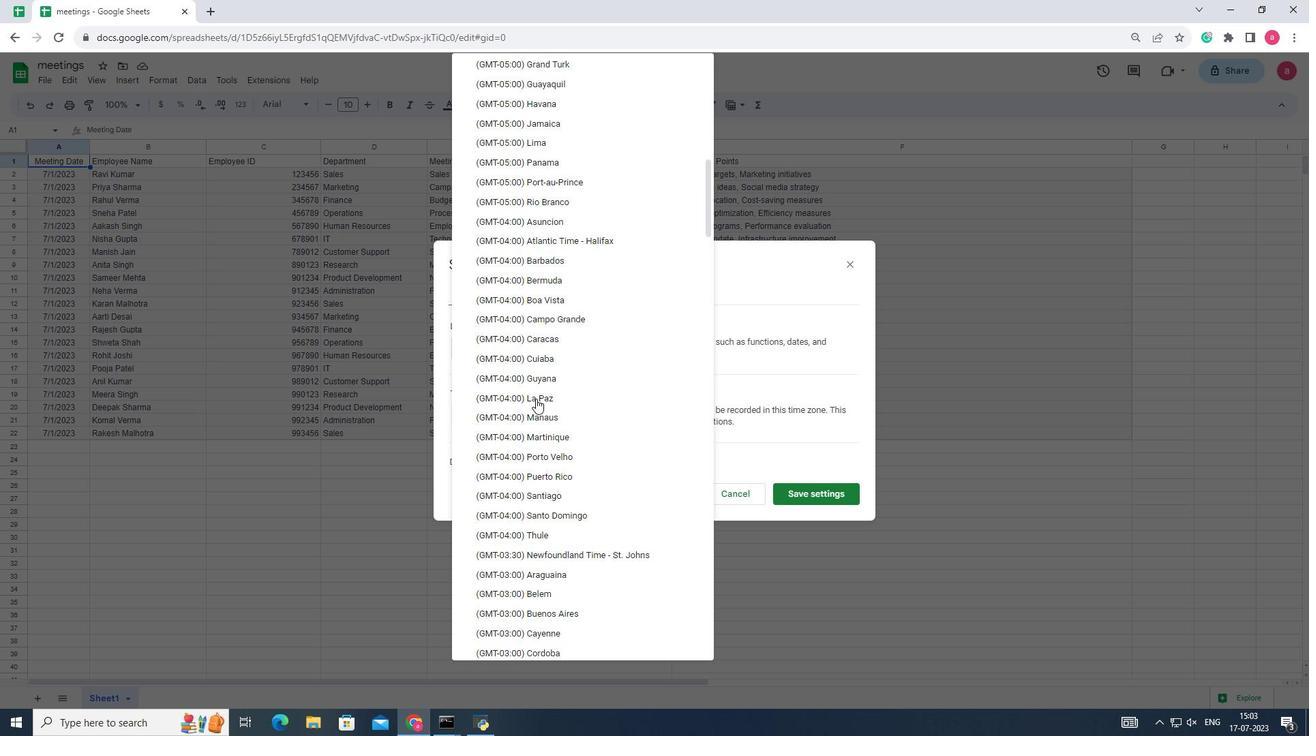 
Action: Mouse scrolled (535, 399) with delta (0, 0)
Screenshot: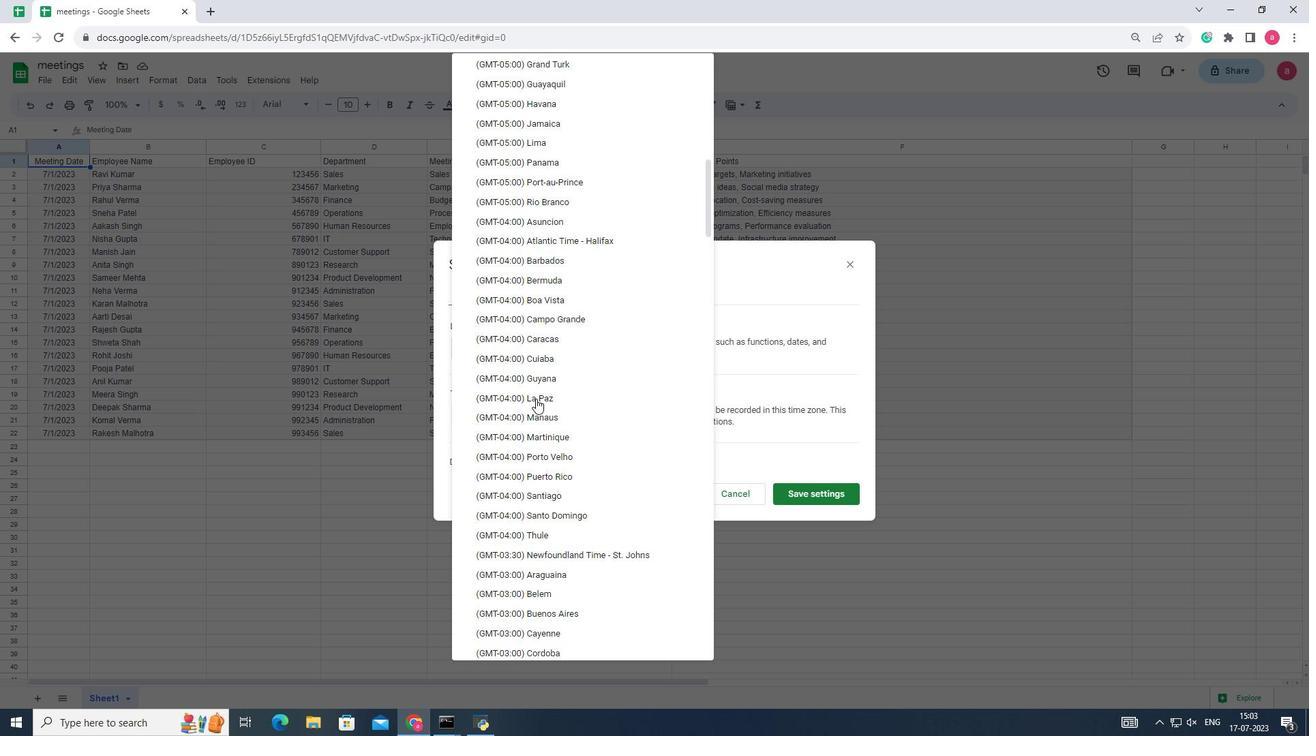 
Action: Mouse scrolled (535, 399) with delta (0, 0)
Screenshot: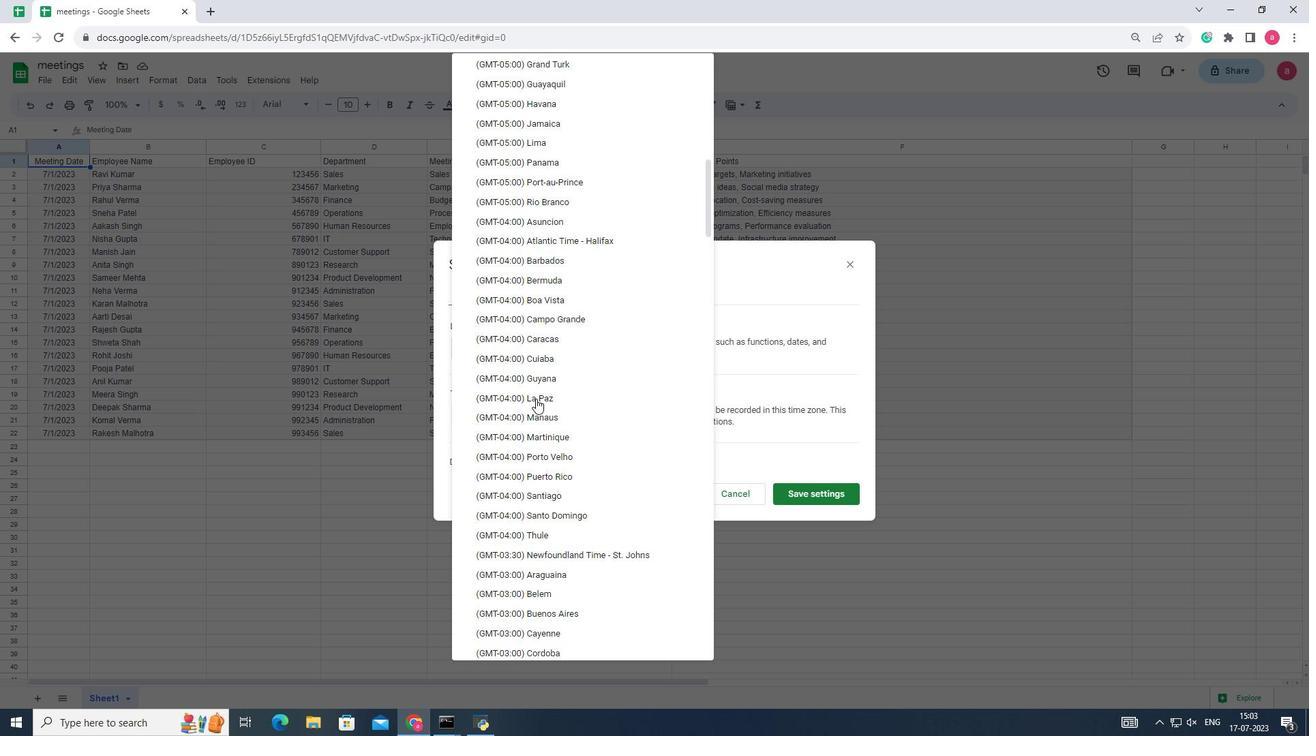 
Action: Mouse scrolled (535, 399) with delta (0, 0)
Screenshot: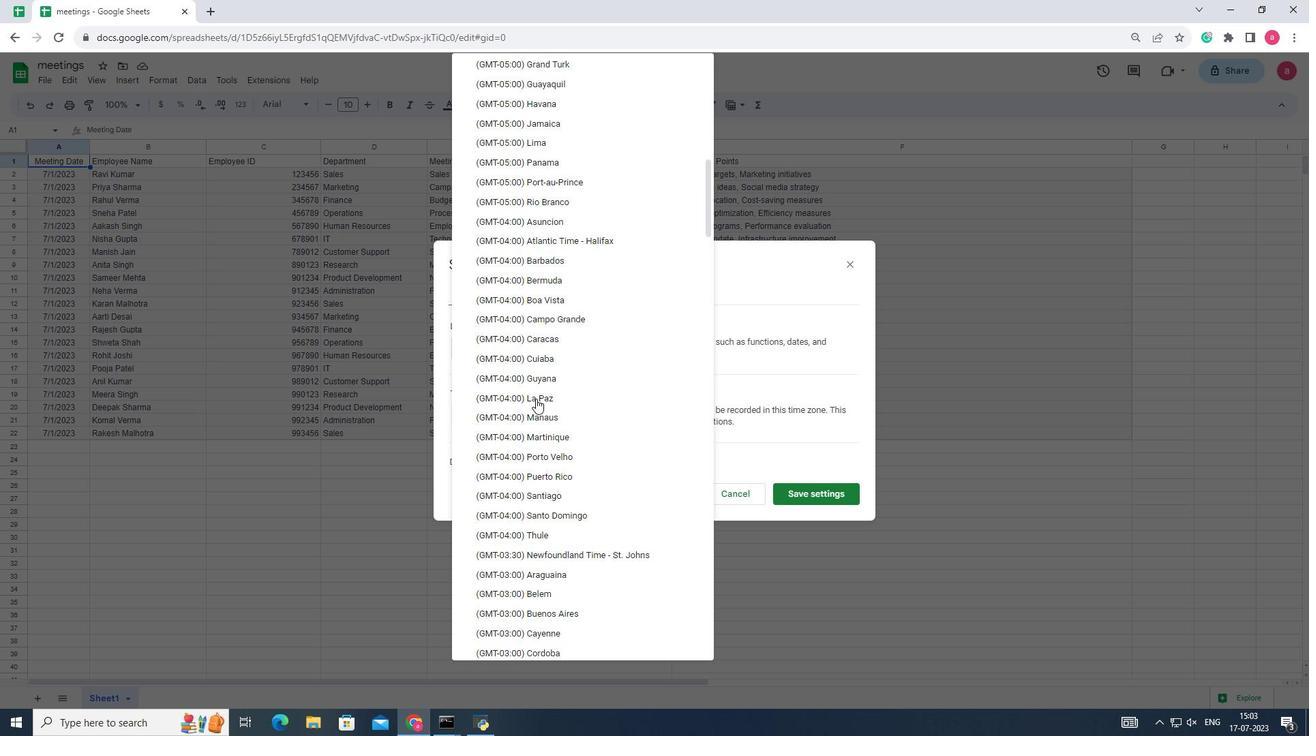 
Action: Mouse scrolled (535, 399) with delta (0, 0)
Screenshot: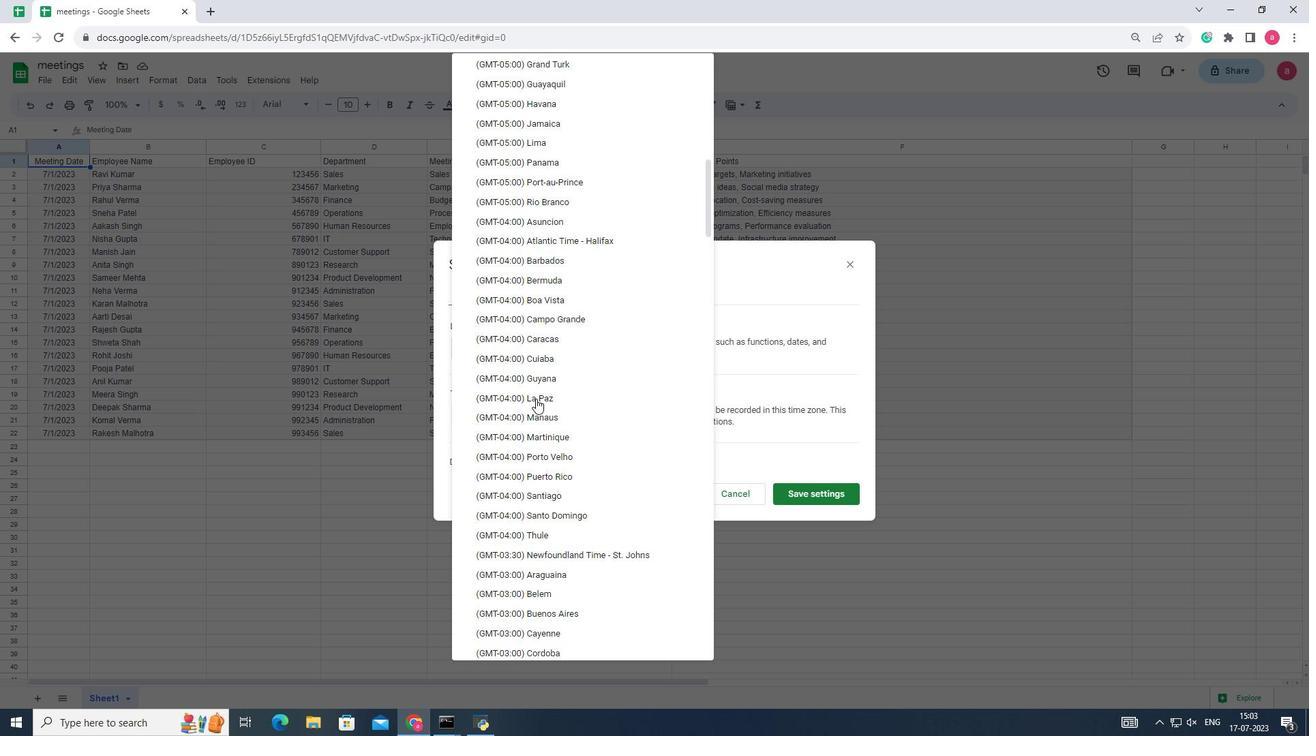 
Action: Mouse scrolled (535, 399) with delta (0, 0)
Screenshot: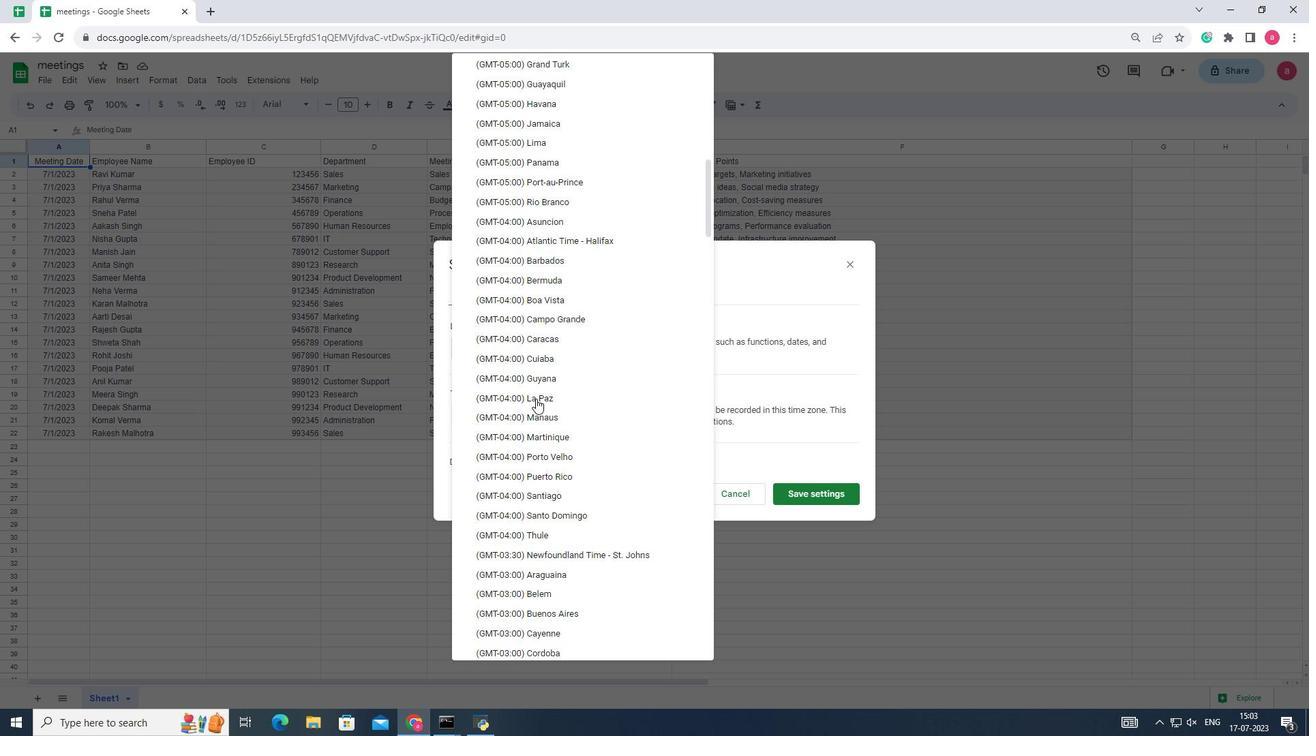 
Action: Mouse scrolled (535, 399) with delta (0, 0)
Screenshot: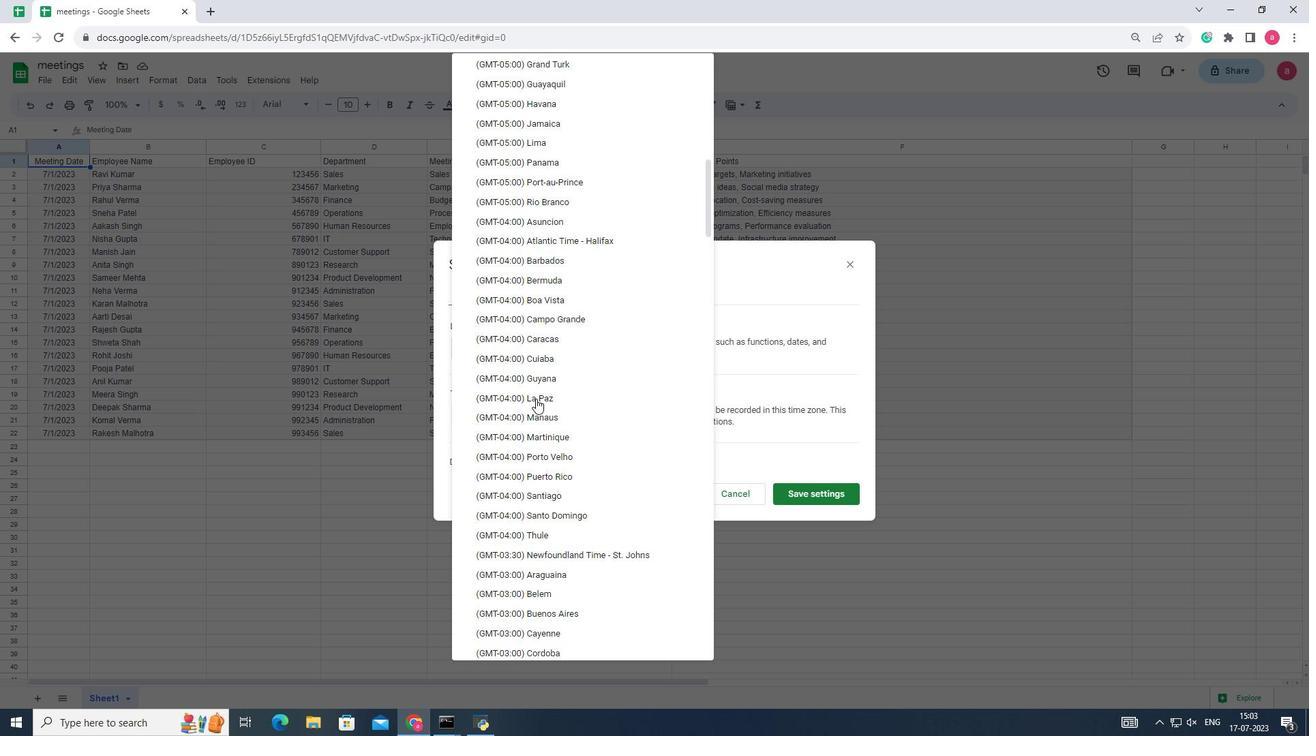 
Action: Mouse scrolled (535, 399) with delta (0, 0)
Screenshot: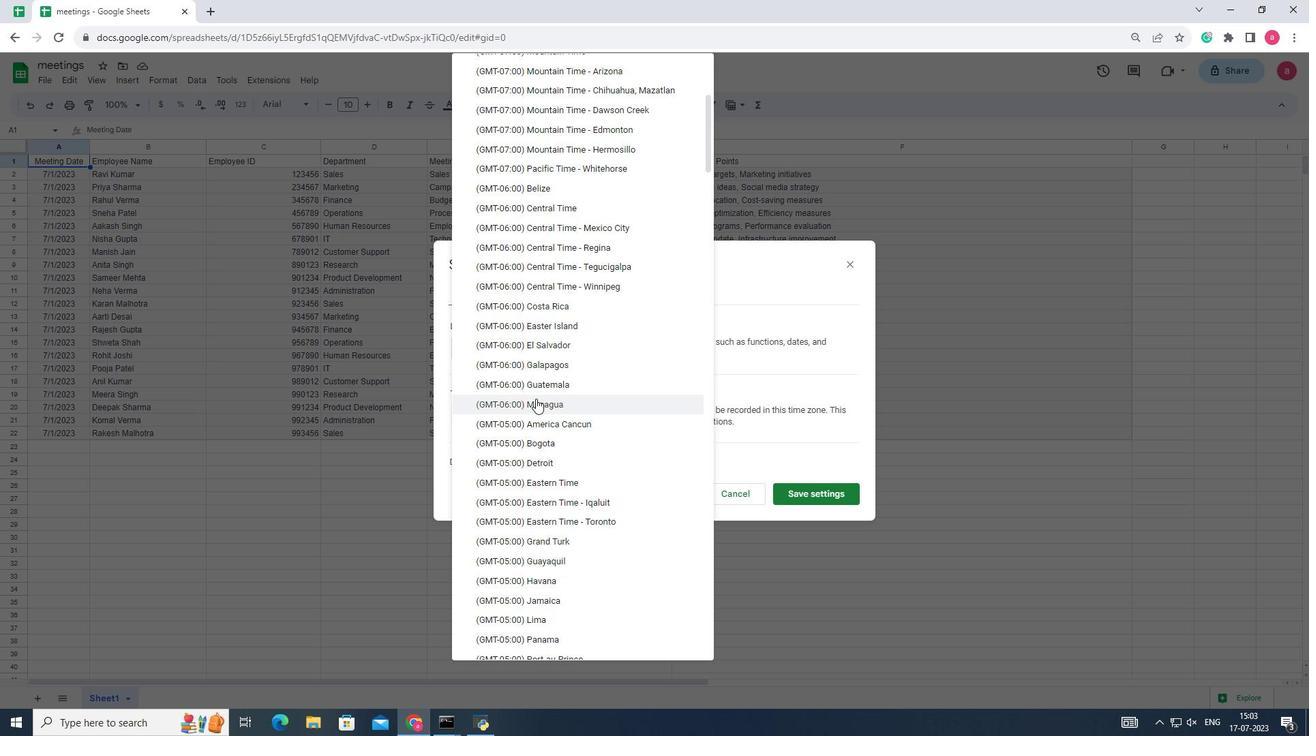 
Action: Mouse scrolled (535, 399) with delta (0, 0)
Screenshot: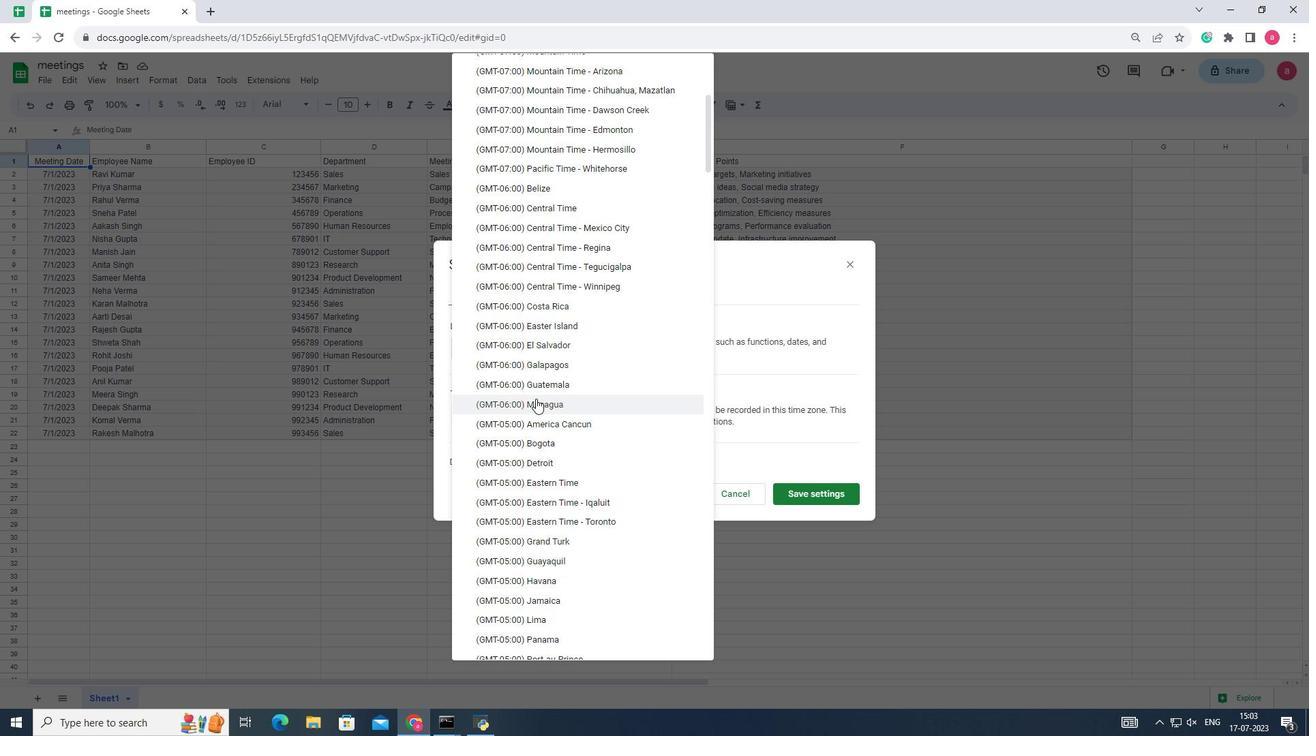 
Action: Mouse scrolled (535, 399) with delta (0, 0)
Screenshot: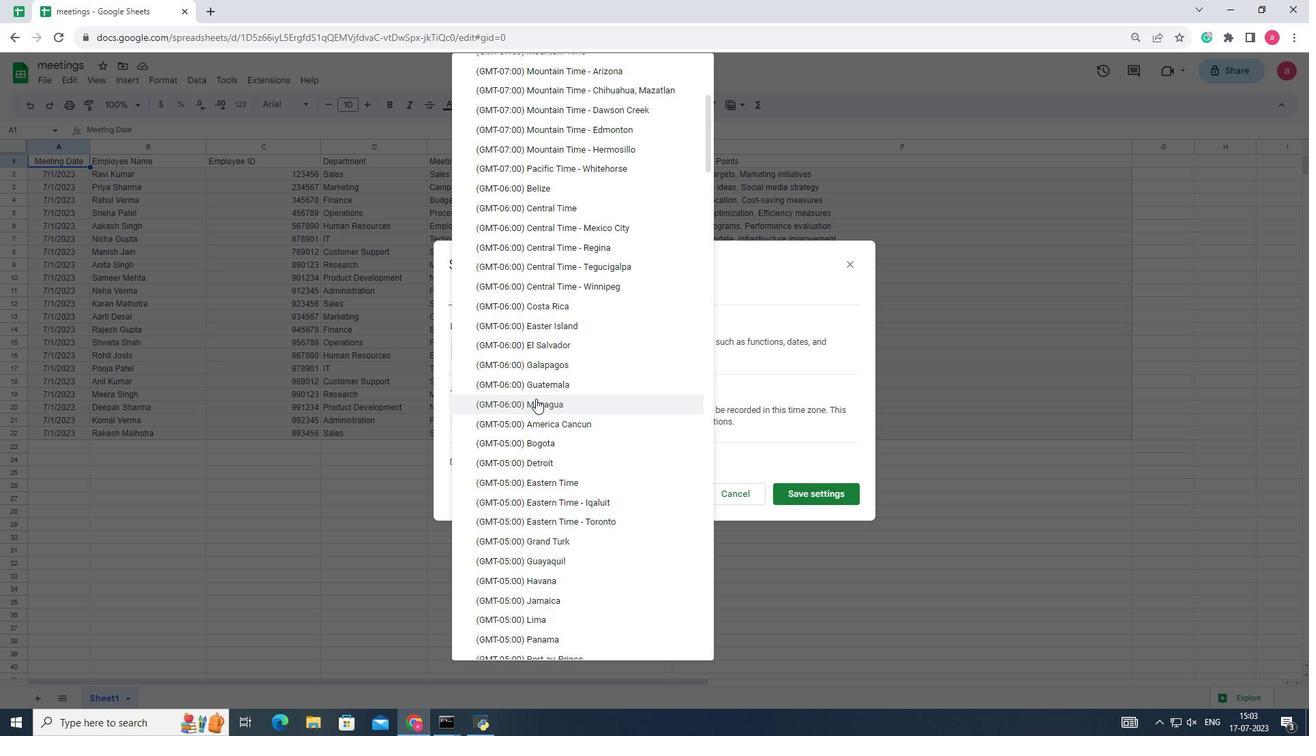 
Action: Mouse scrolled (535, 399) with delta (0, 0)
Screenshot: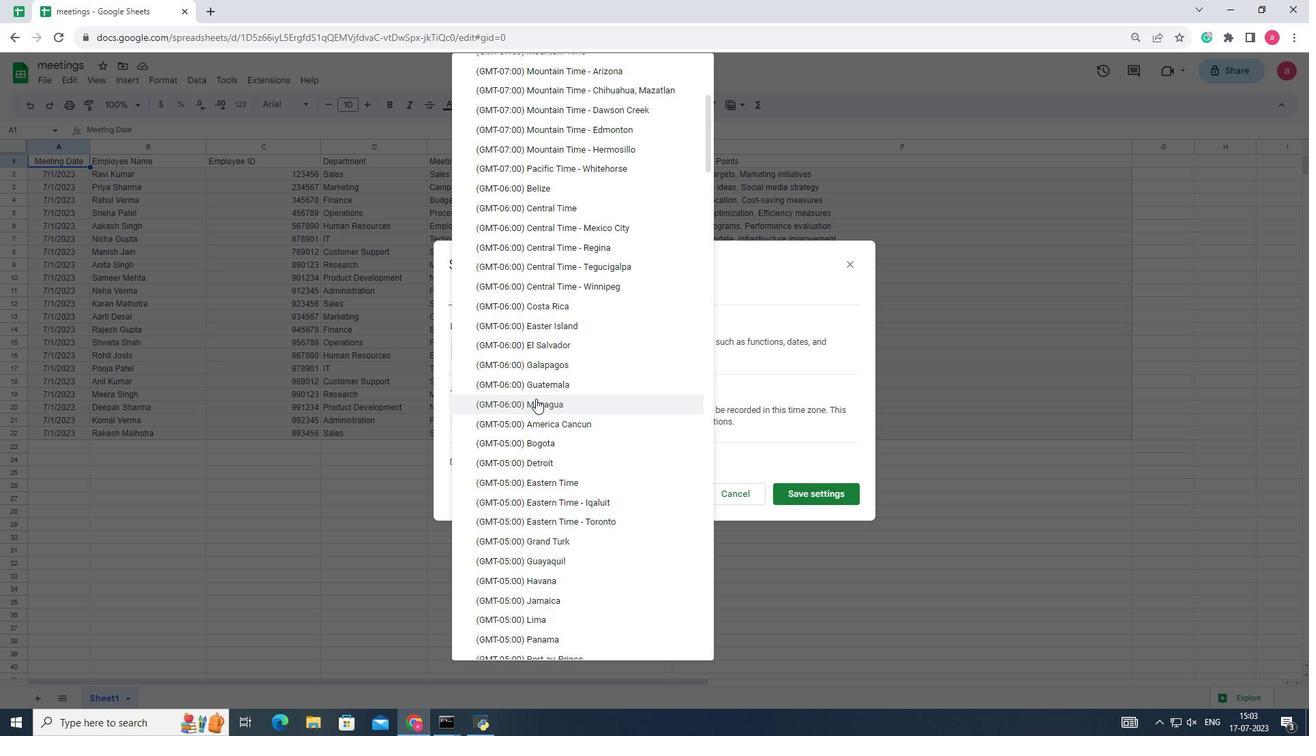 
Action: Mouse scrolled (535, 399) with delta (0, 0)
Screenshot: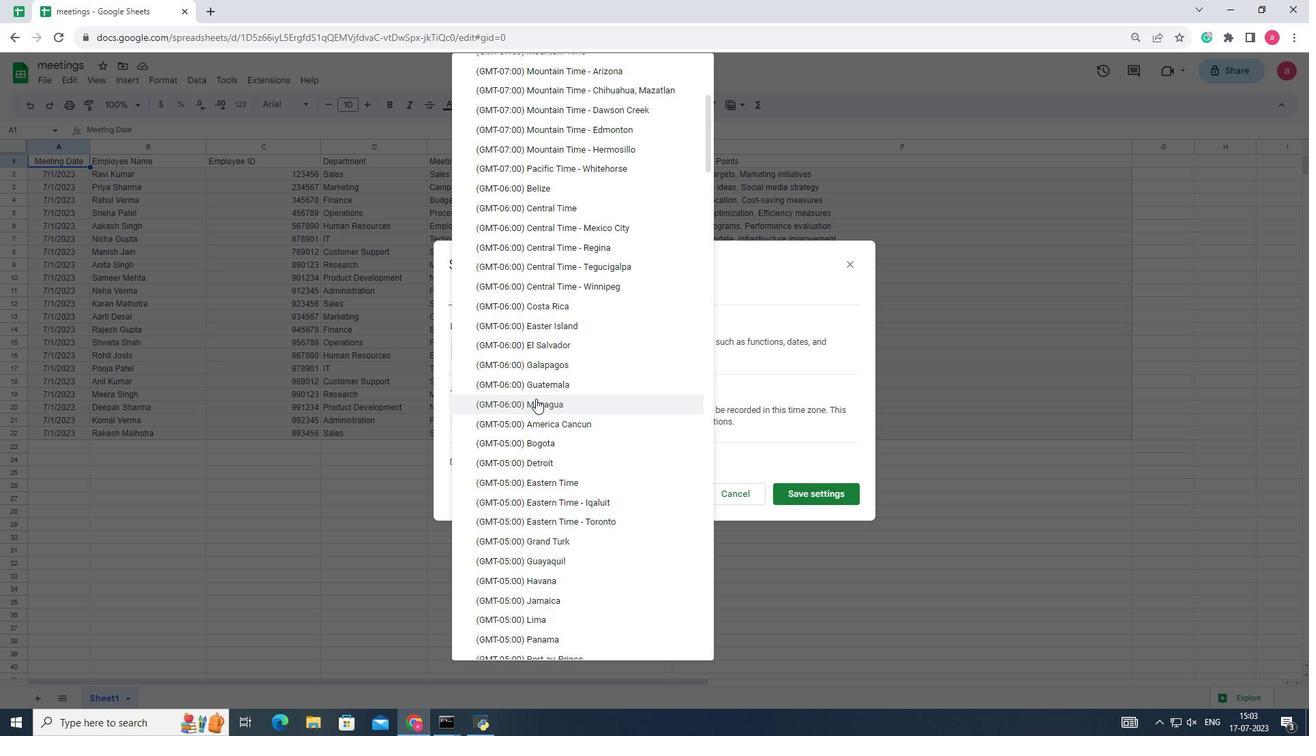 
Action: Mouse scrolled (535, 399) with delta (0, 0)
Screenshot: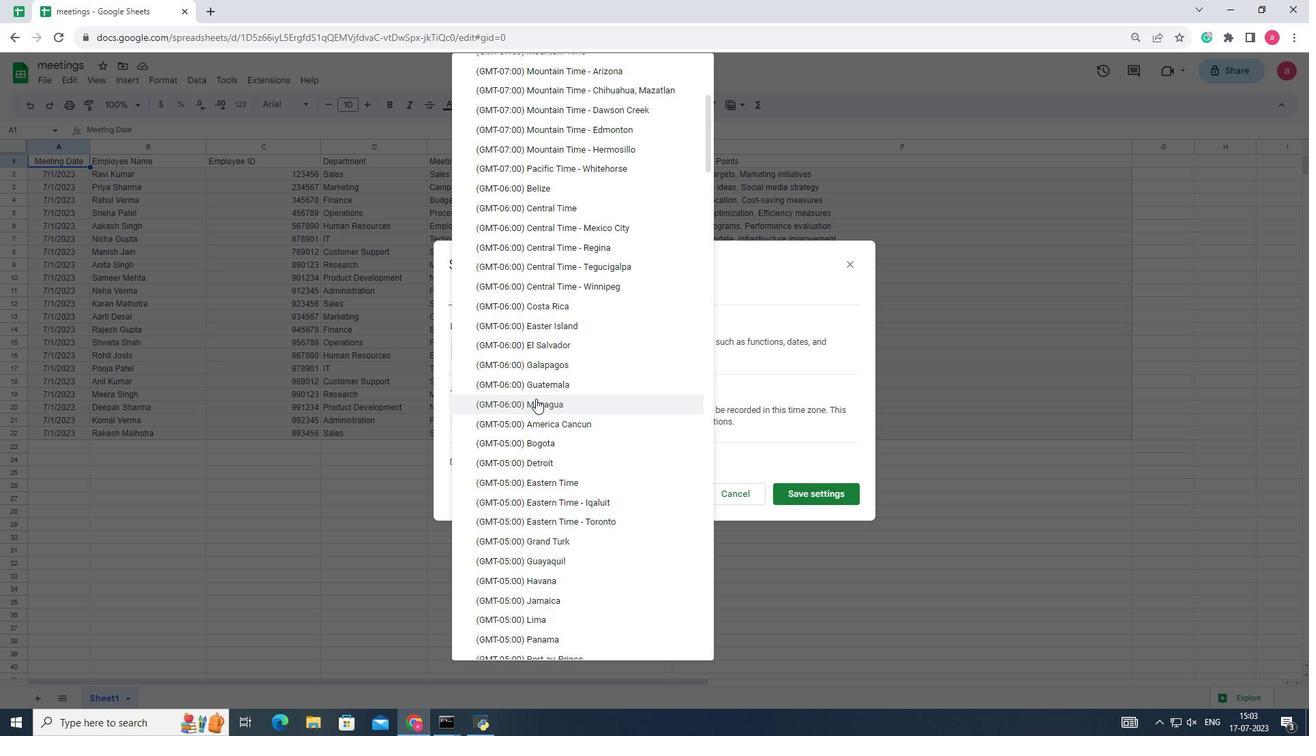 
Action: Mouse scrolled (535, 399) with delta (0, 0)
Screenshot: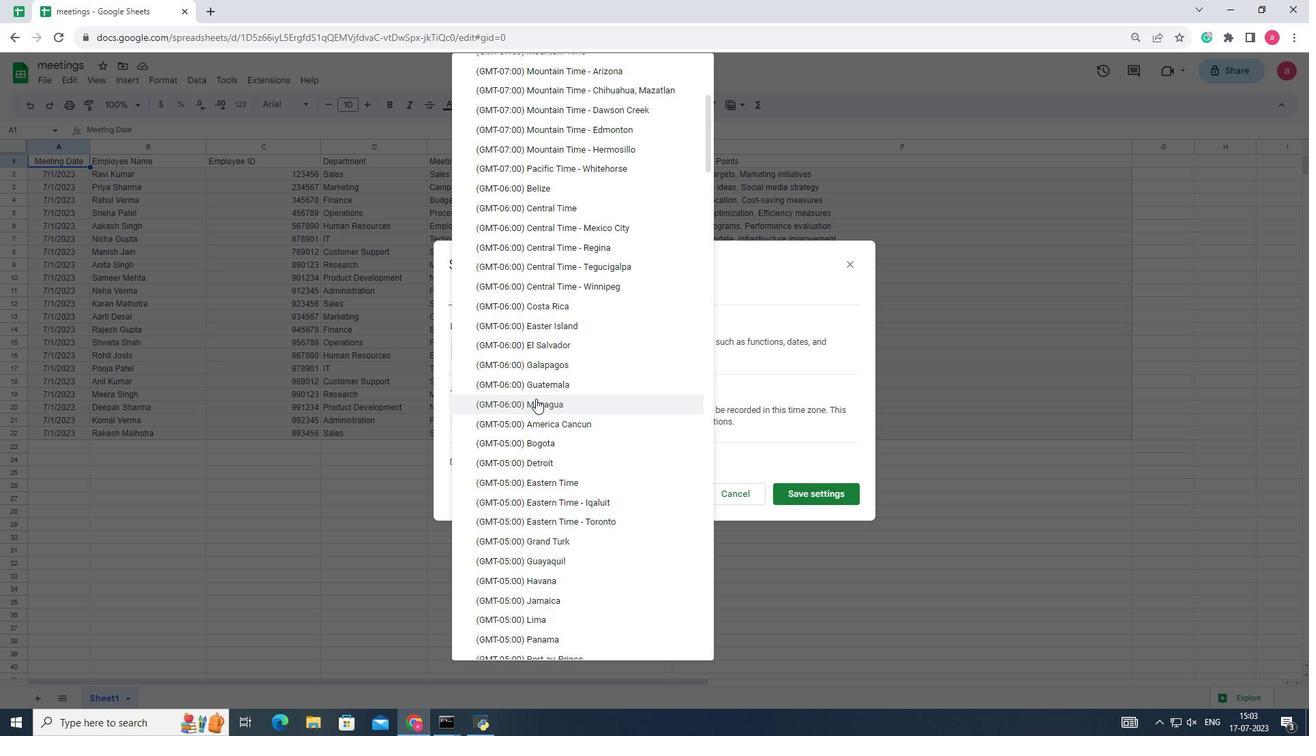
Action: Mouse scrolled (535, 399) with delta (0, 0)
Screenshot: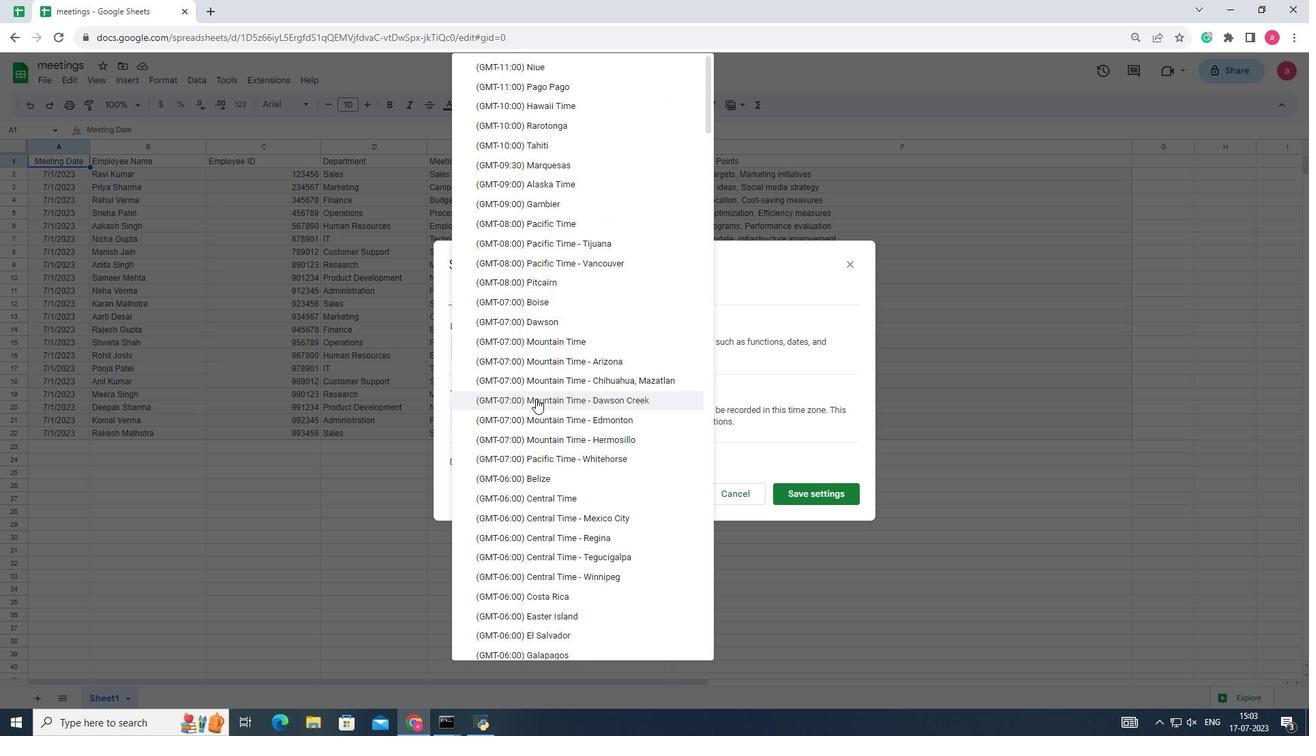 
Action: Mouse scrolled (535, 399) with delta (0, 0)
Screenshot: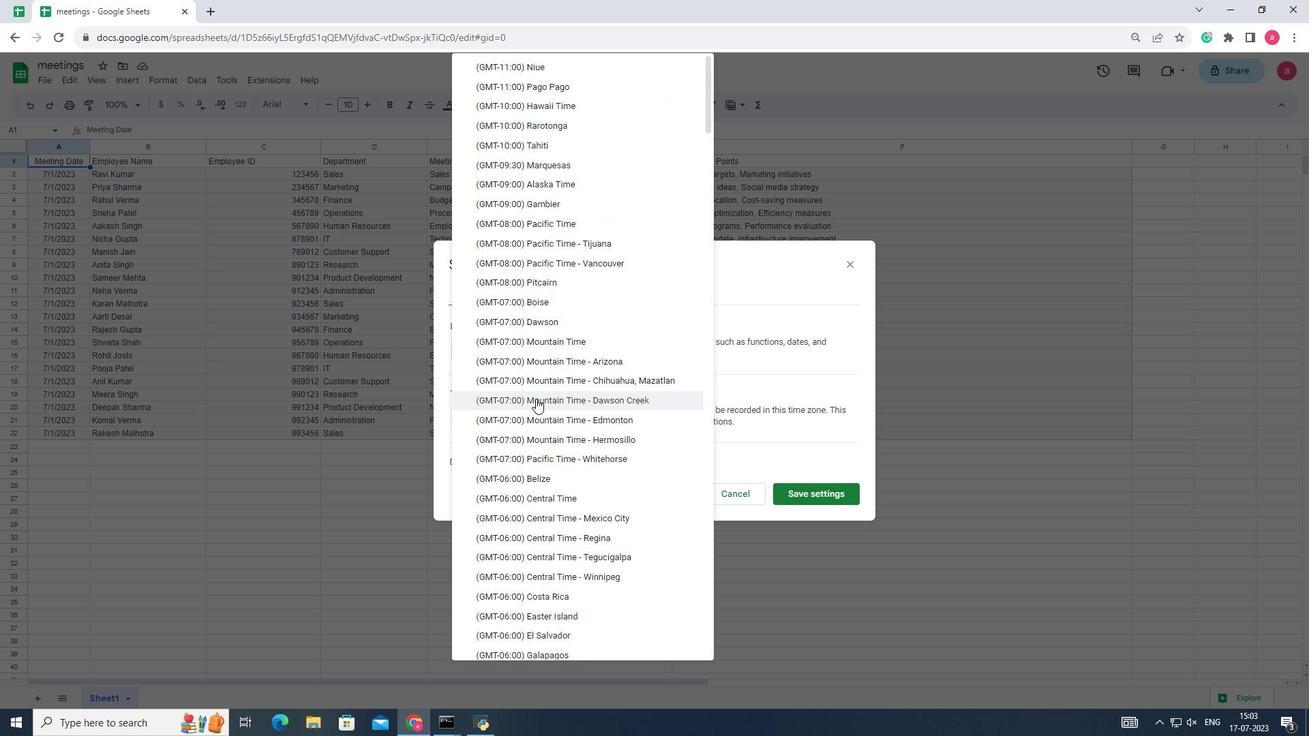 
Action: Mouse scrolled (535, 399) with delta (0, 0)
Screenshot: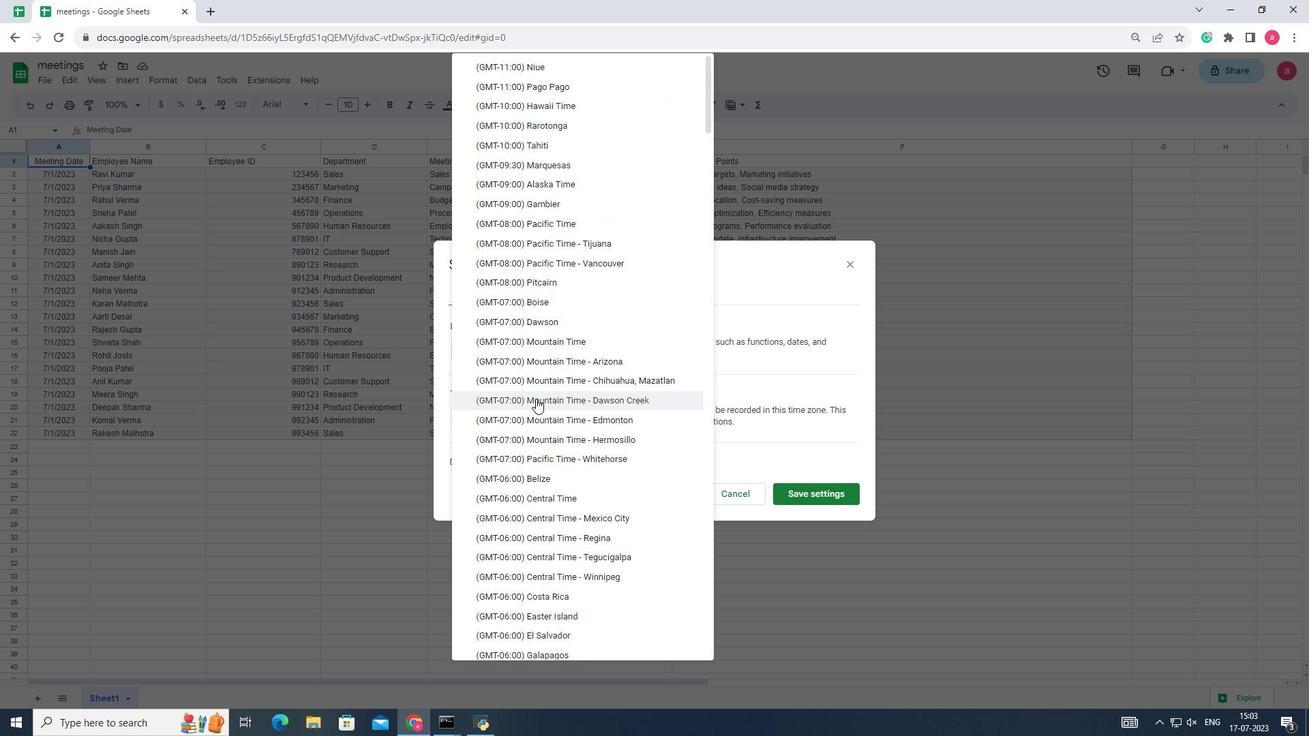 
Action: Mouse scrolled (535, 399) with delta (0, 0)
Screenshot: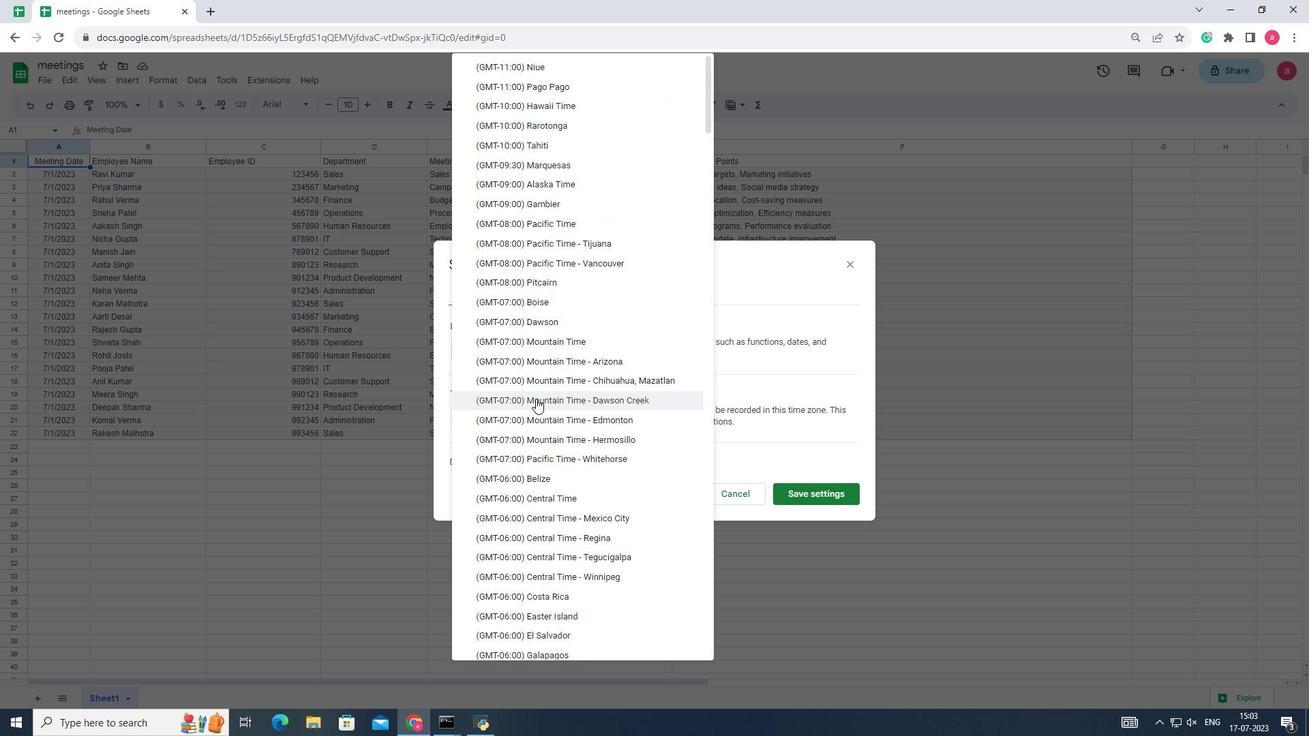 
Action: Mouse scrolled (535, 399) with delta (0, 0)
Screenshot: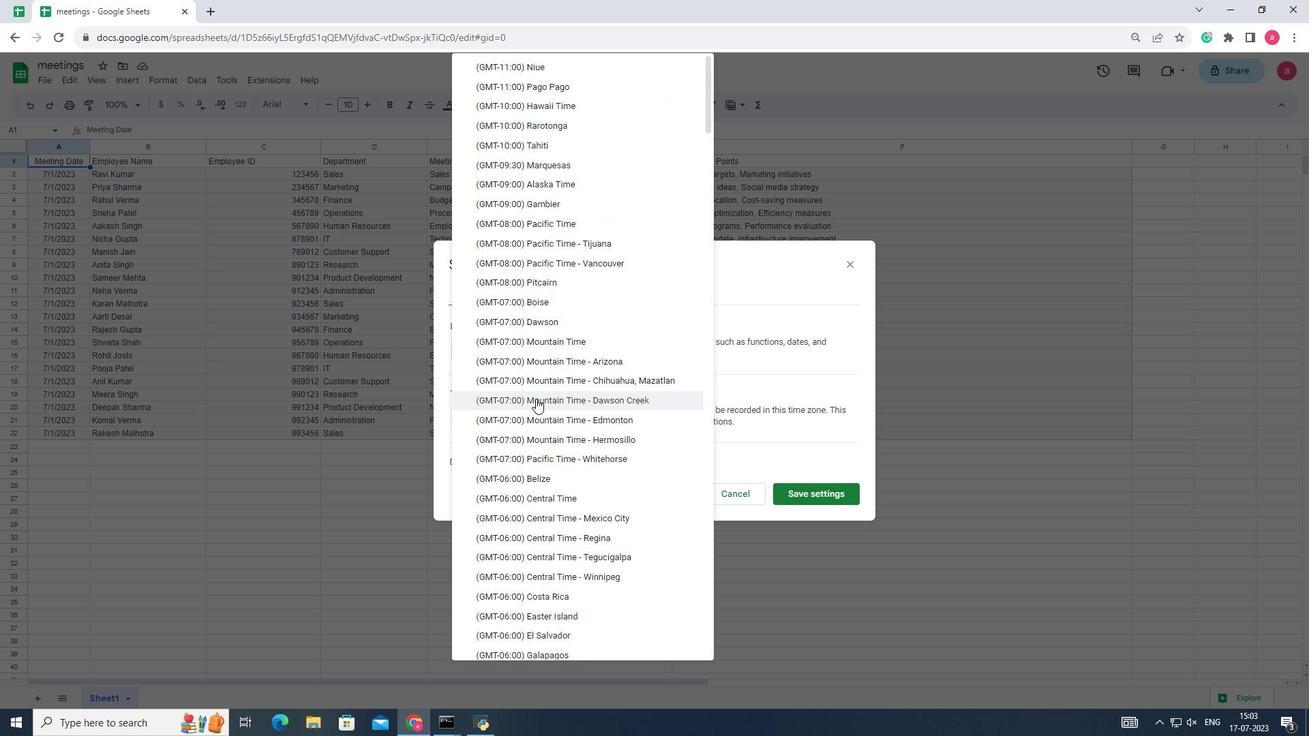 
Action: Mouse scrolled (535, 399) with delta (0, 0)
Screenshot: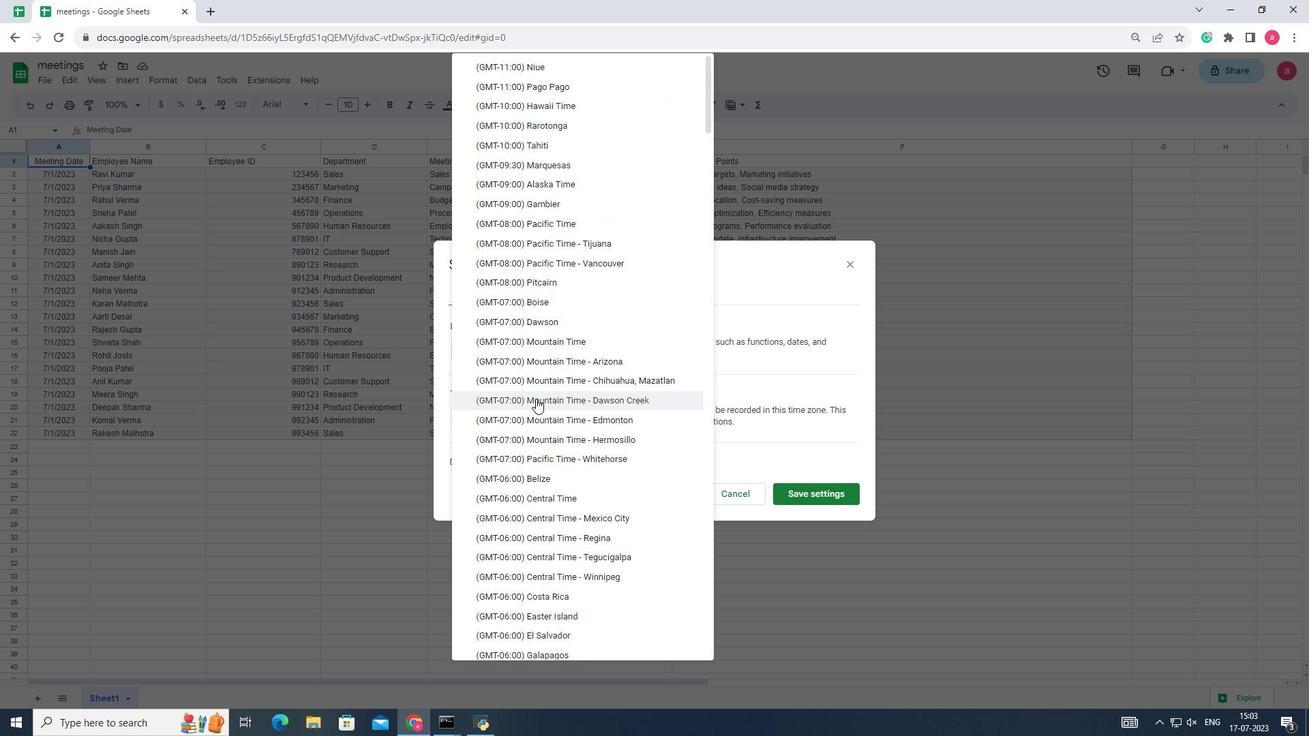 
Action: Mouse scrolled (535, 399) with delta (0, 0)
Screenshot: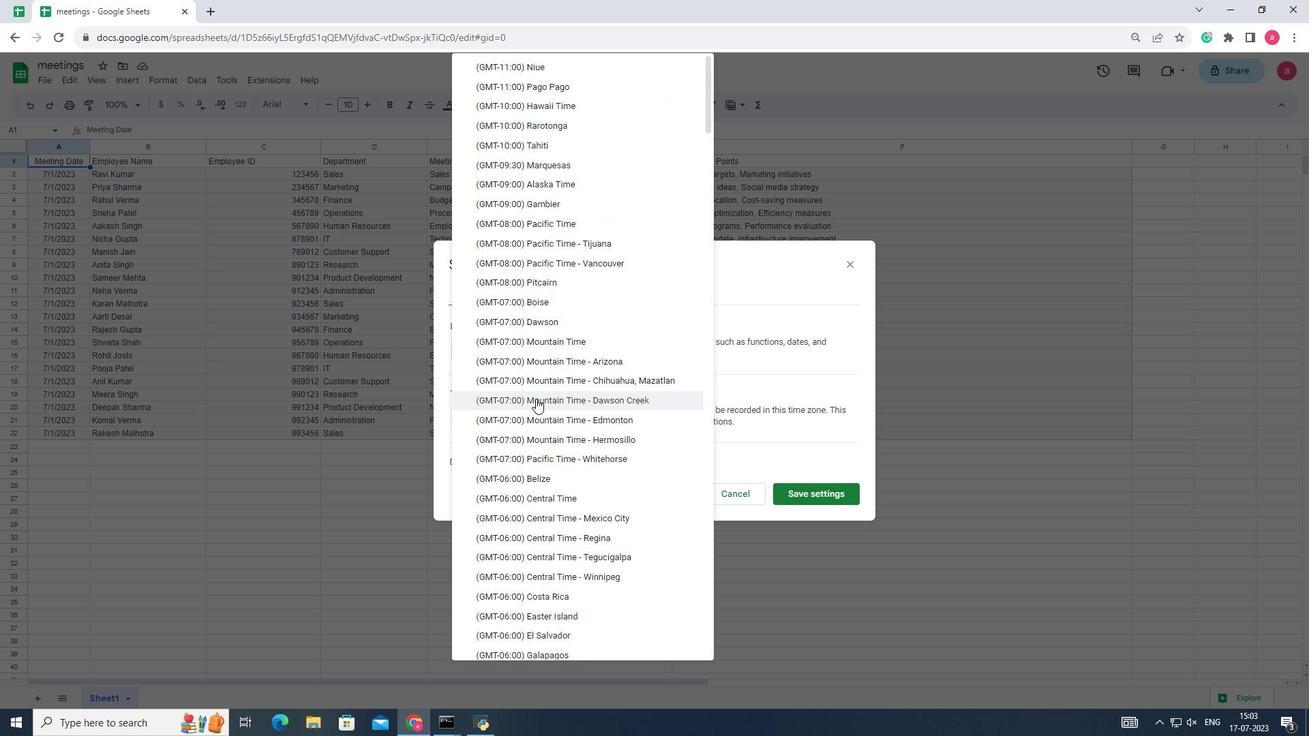 
Action: Mouse moved to (542, 304)
Screenshot: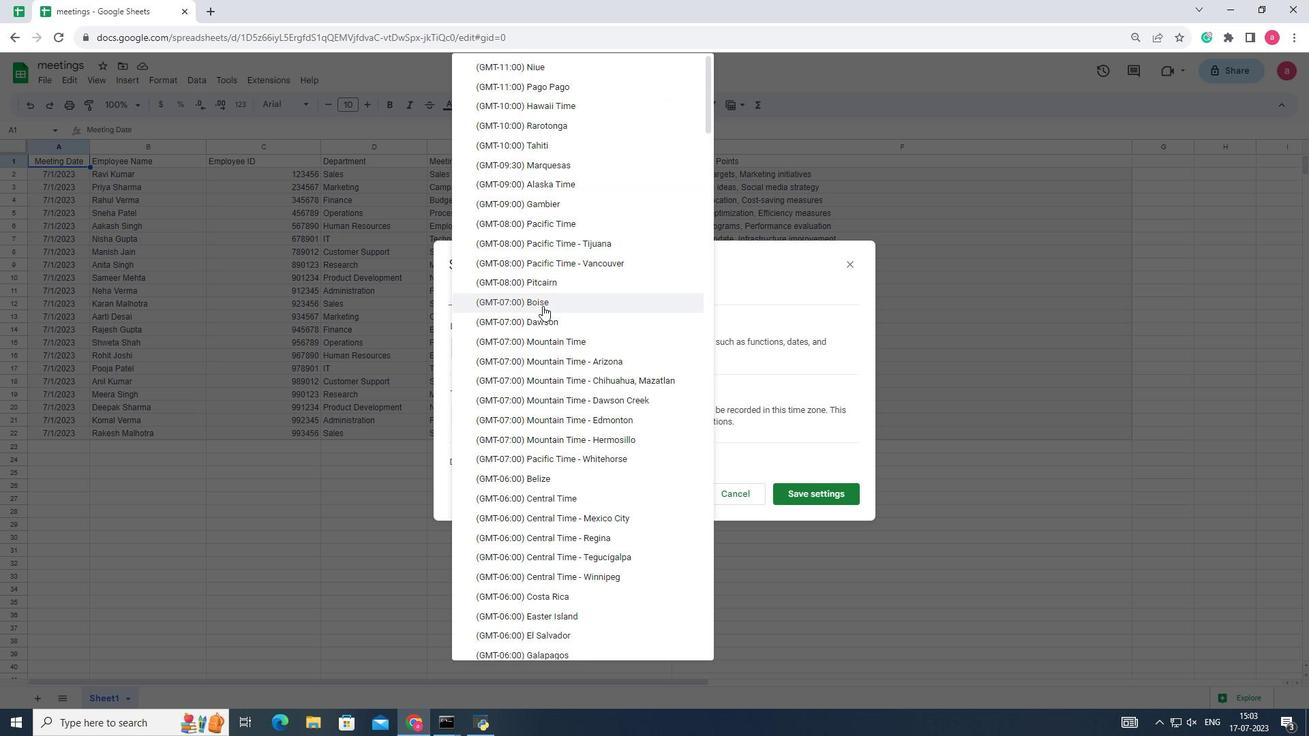 
Action: Mouse pressed left at (542, 304)
Screenshot: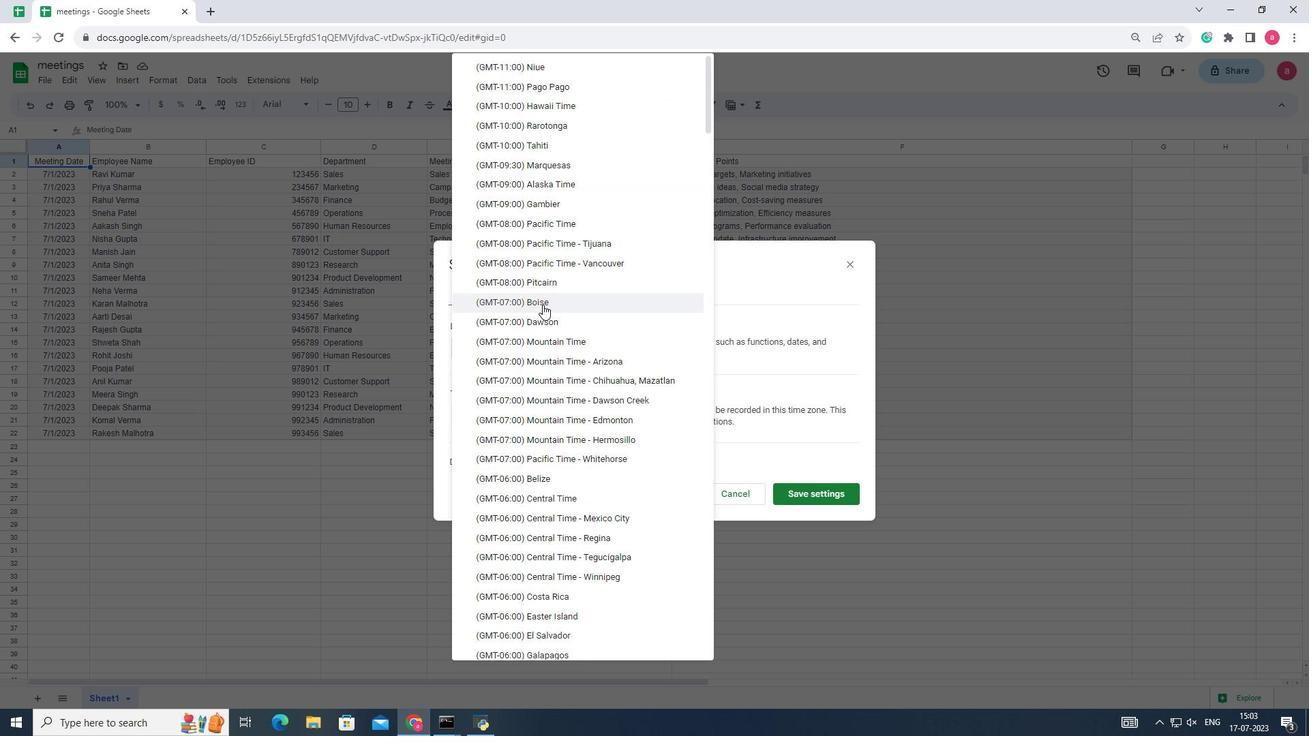 
Action: Mouse moved to (598, 403)
Screenshot: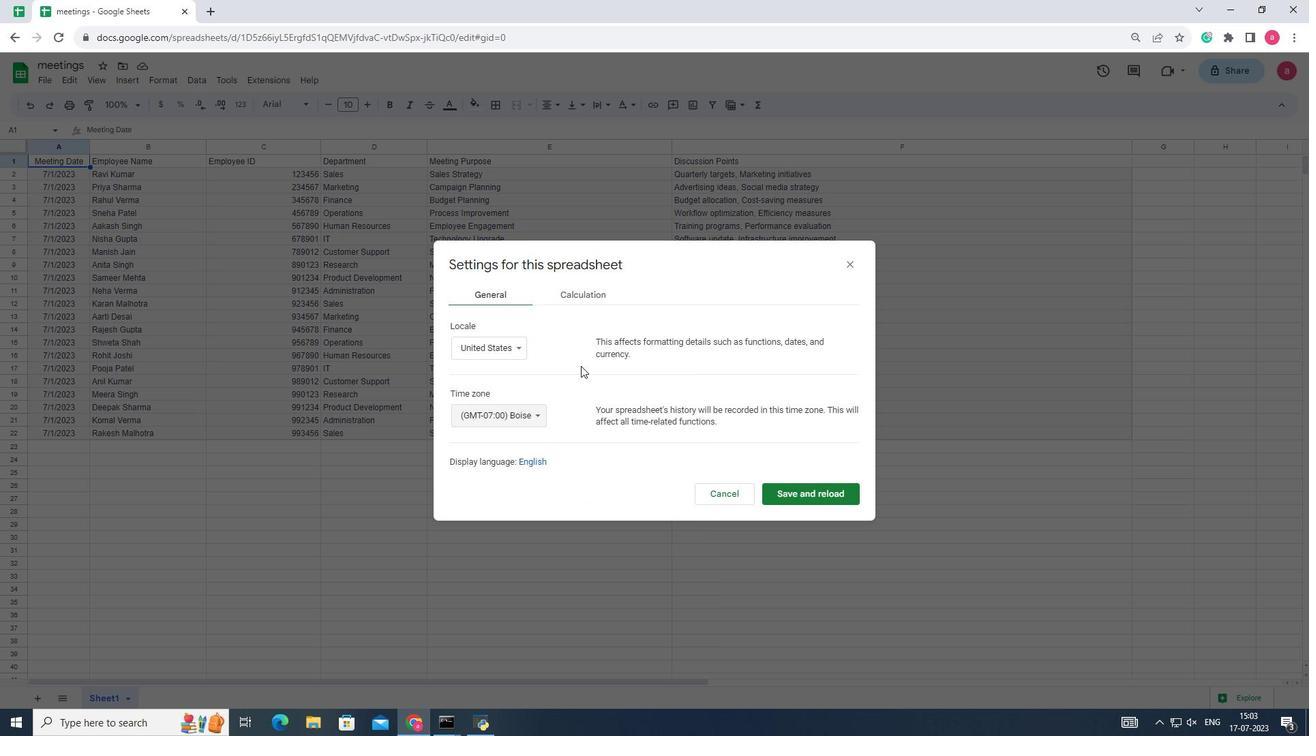
